 Task: Open Card Card0000000255 in Board Board0000000064 in Workspace WS0000000022 in Trello. Add Member Ayush98111@gmail.com to Card Card0000000255 in Board Board0000000064 in Workspace WS0000000022 in Trello. Add Orange Label titled Label0000000255 to Card Card0000000255 in Board Board0000000064 in Workspace WS0000000022 in Trello. Add Checklist CL0000000255 to Card Card0000000255 in Board Board0000000064 in Workspace WS0000000022 in Trello. Add Dates with Start Date as Jun 01 2023 and Due Date as Jun 30 2023 to Card Card0000000255 in Board Board0000000064 in Workspace WS0000000022 in Trello
Action: Mouse moved to (547, 515)
Screenshot: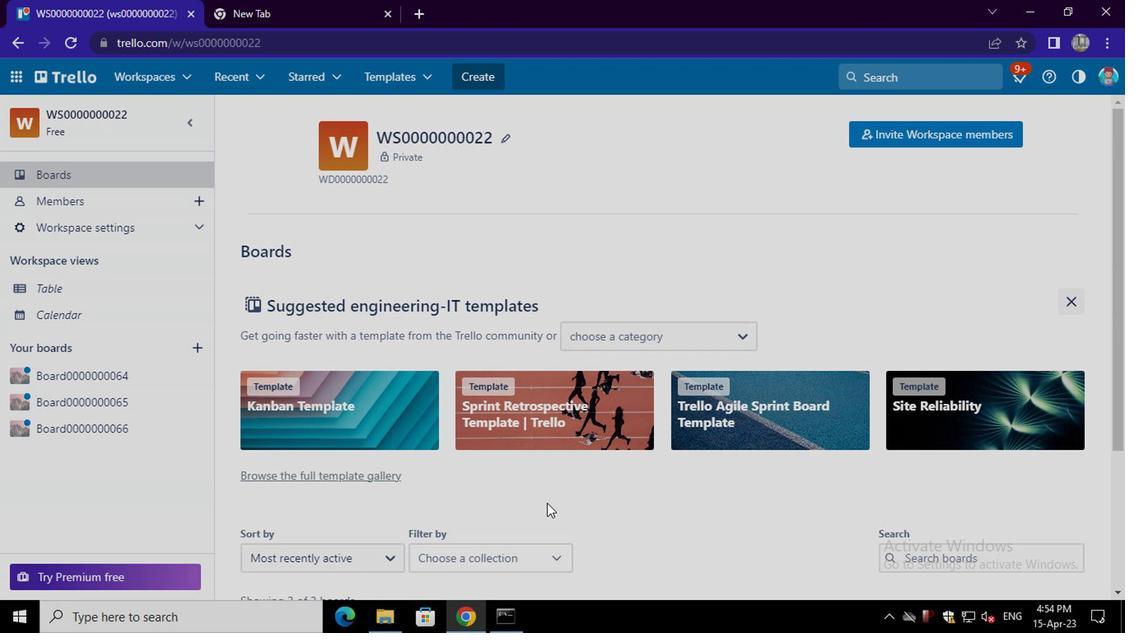 
Action: Mouse scrolled (547, 515) with delta (0, 0)
Screenshot: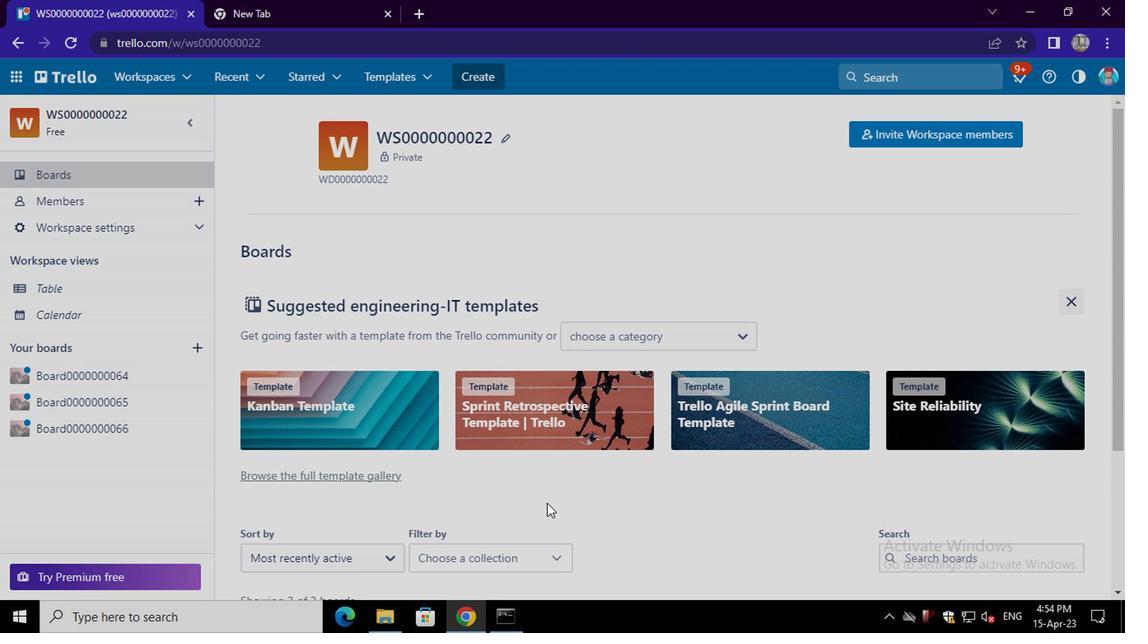 
Action: Mouse scrolled (547, 515) with delta (0, 0)
Screenshot: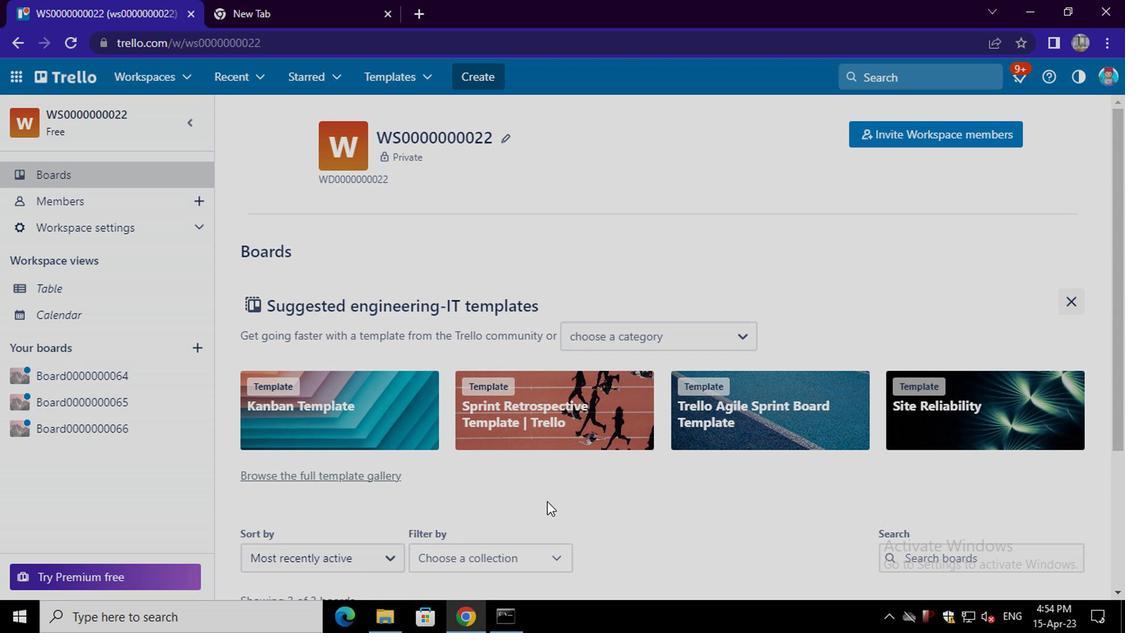 
Action: Mouse scrolled (547, 515) with delta (0, 0)
Screenshot: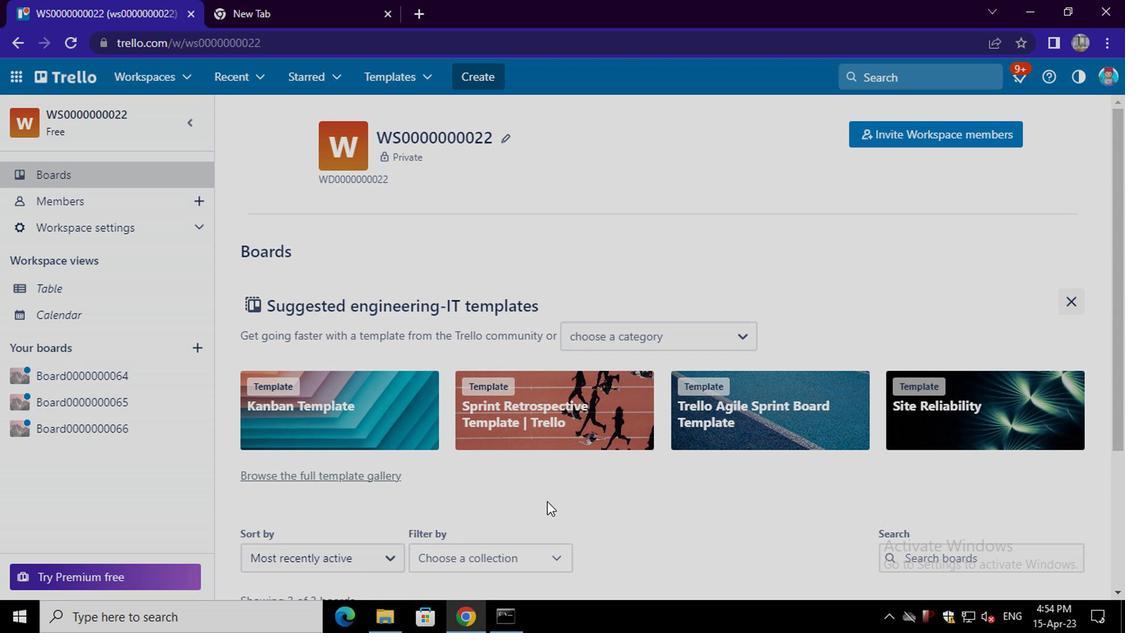 
Action: Mouse scrolled (547, 515) with delta (0, 0)
Screenshot: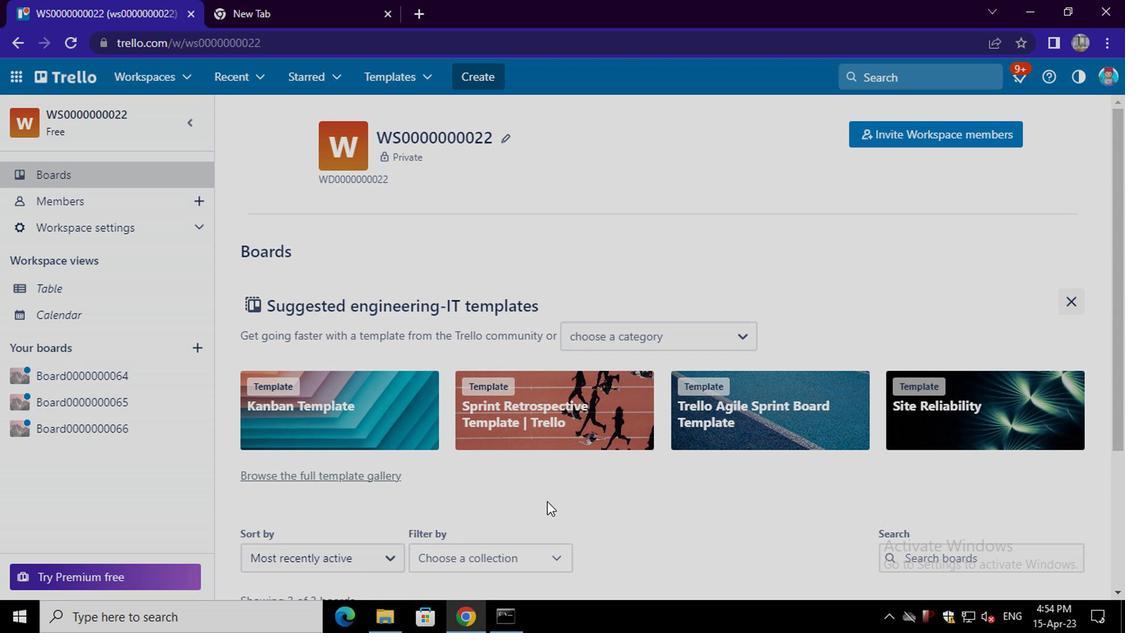 
Action: Mouse scrolled (547, 515) with delta (0, 0)
Screenshot: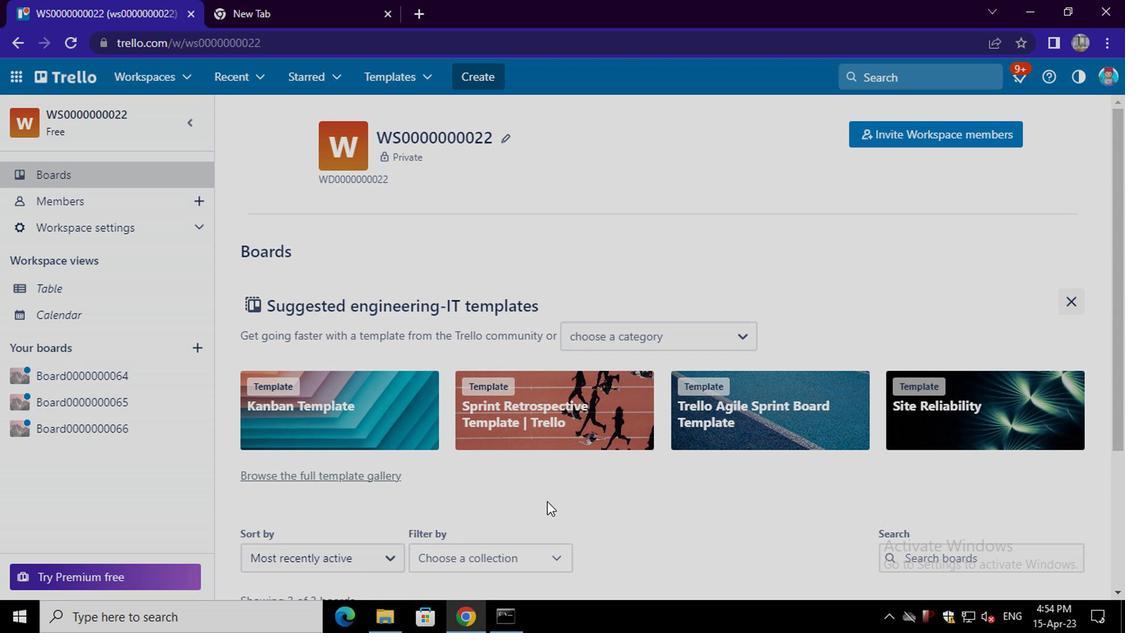
Action: Mouse scrolled (547, 515) with delta (0, 0)
Screenshot: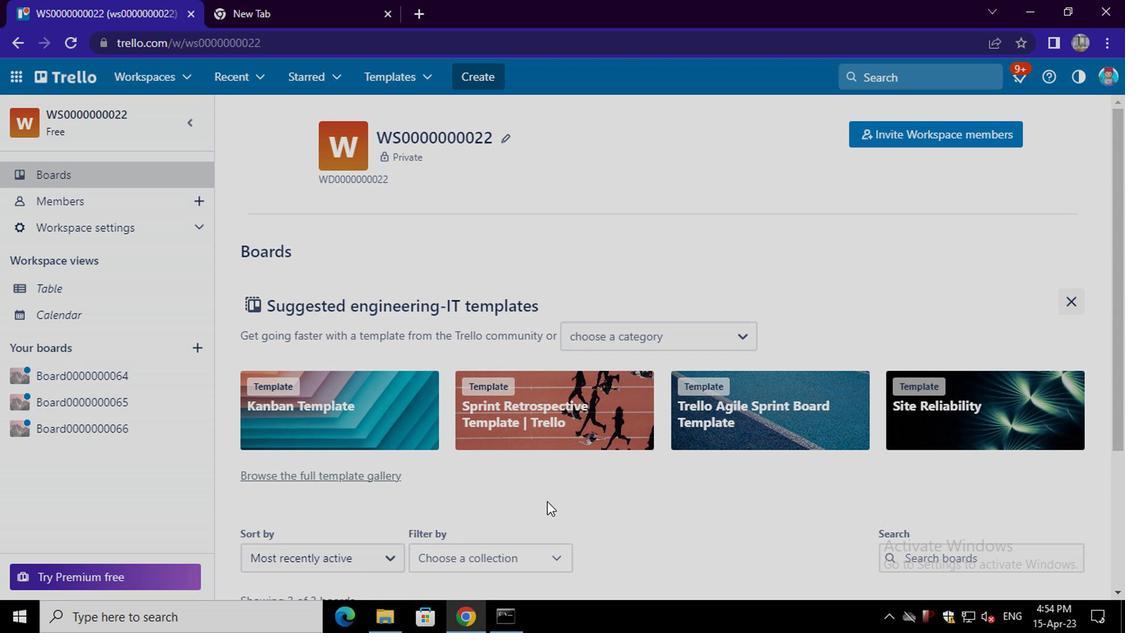 
Action: Mouse moved to (548, 493)
Screenshot: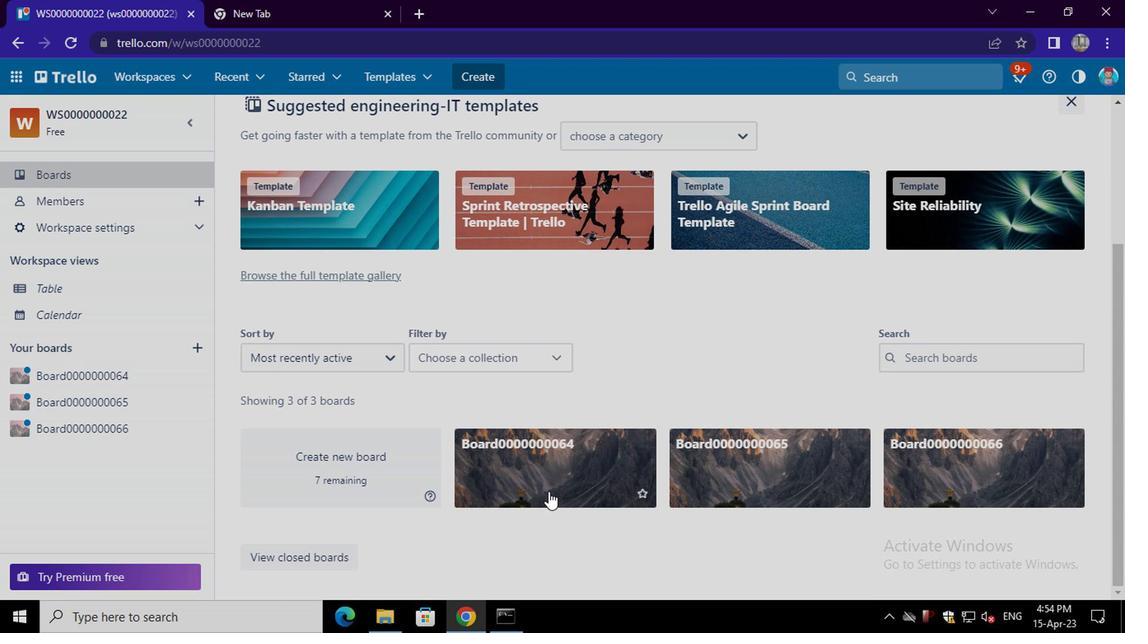 
Action: Mouse pressed left at (548, 493)
Screenshot: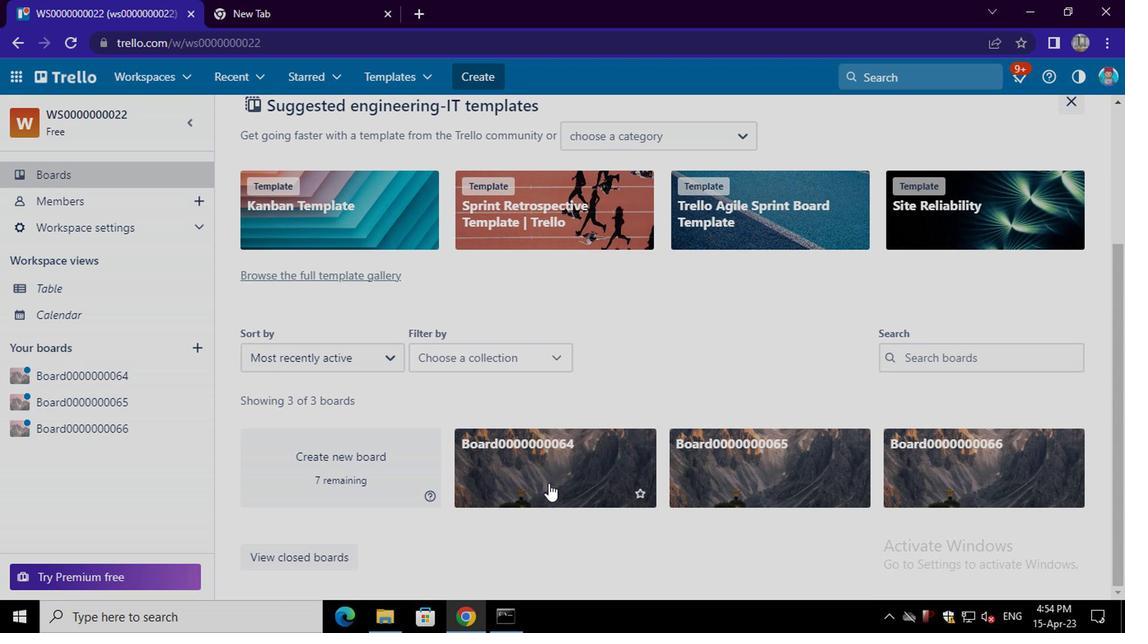 
Action: Mouse moved to (427, 448)
Screenshot: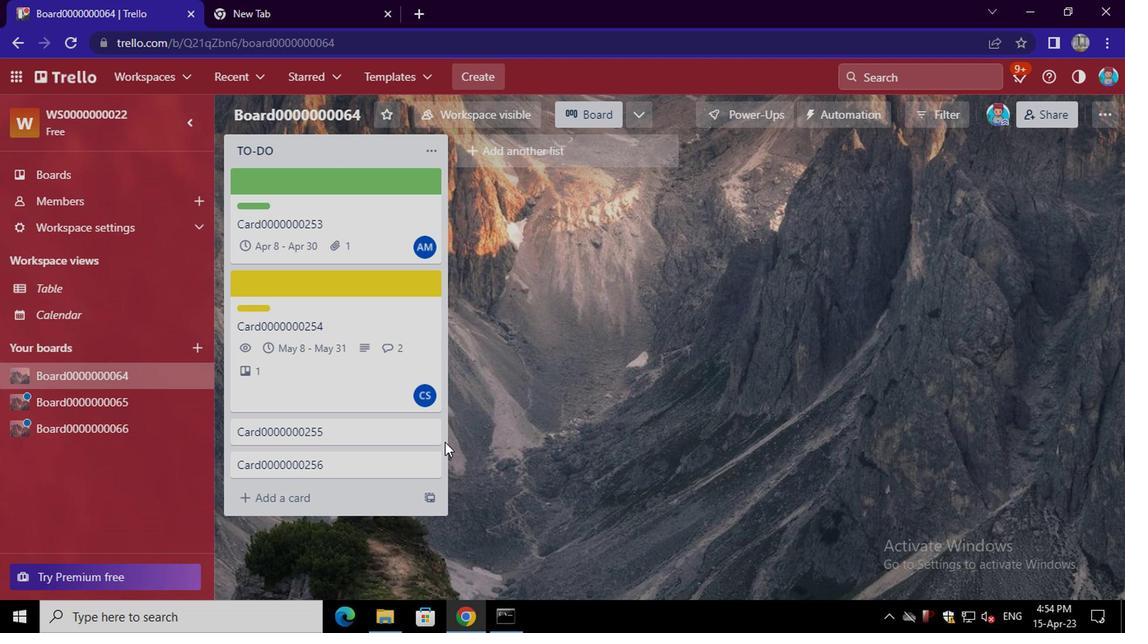 
Action: Mouse pressed left at (427, 448)
Screenshot: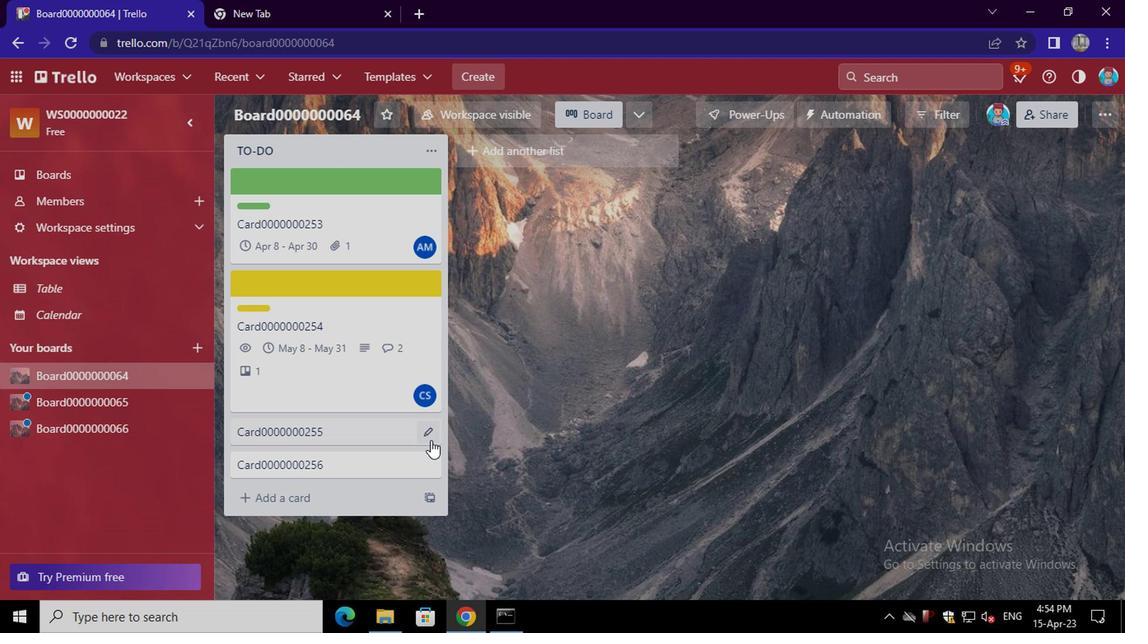 
Action: Mouse moved to (495, 317)
Screenshot: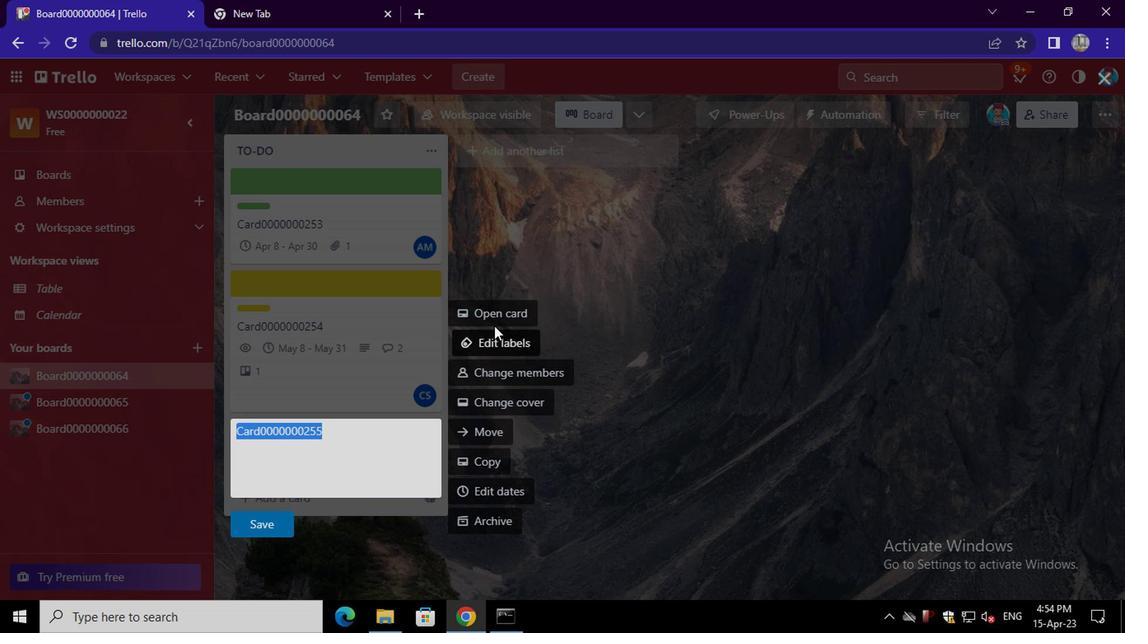 
Action: Mouse pressed left at (495, 317)
Screenshot: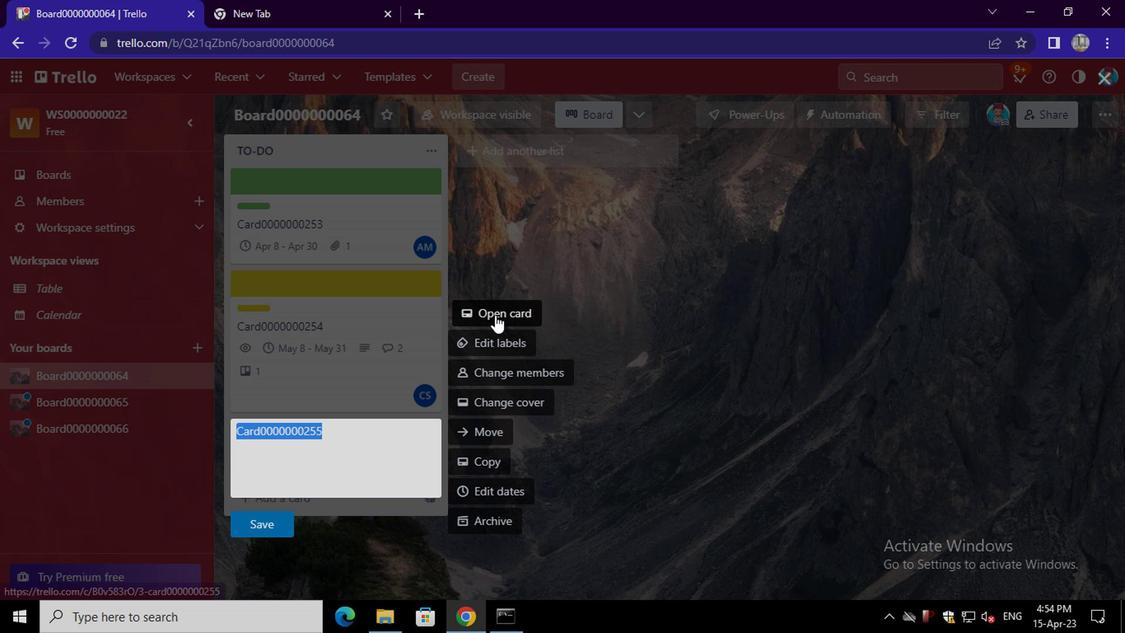 
Action: Mouse moved to (773, 208)
Screenshot: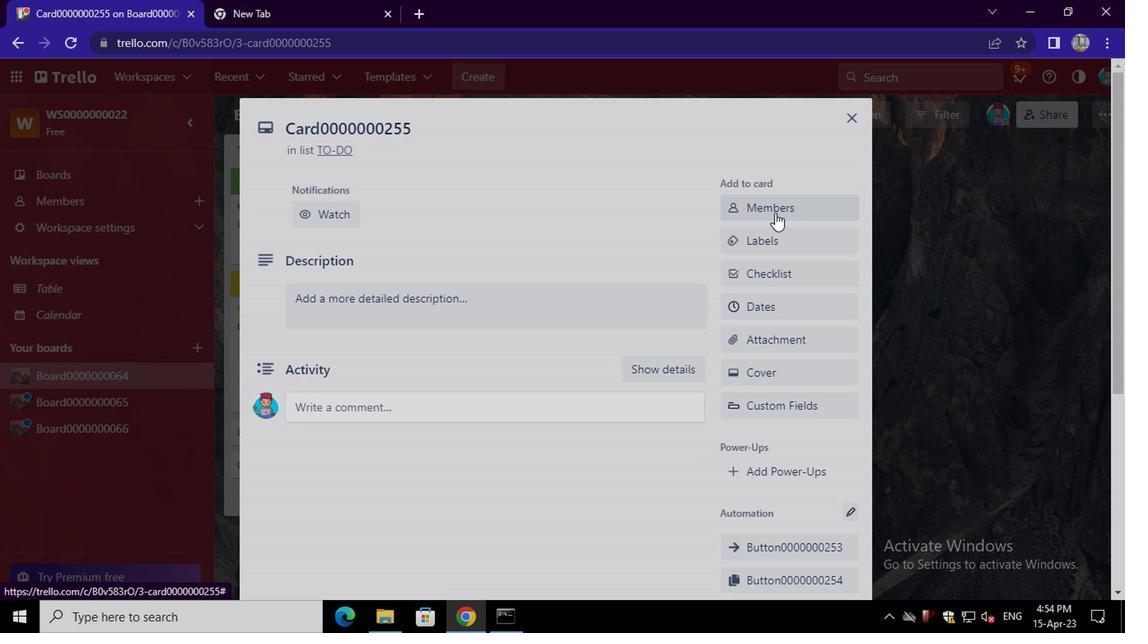 
Action: Mouse pressed left at (773, 208)
Screenshot: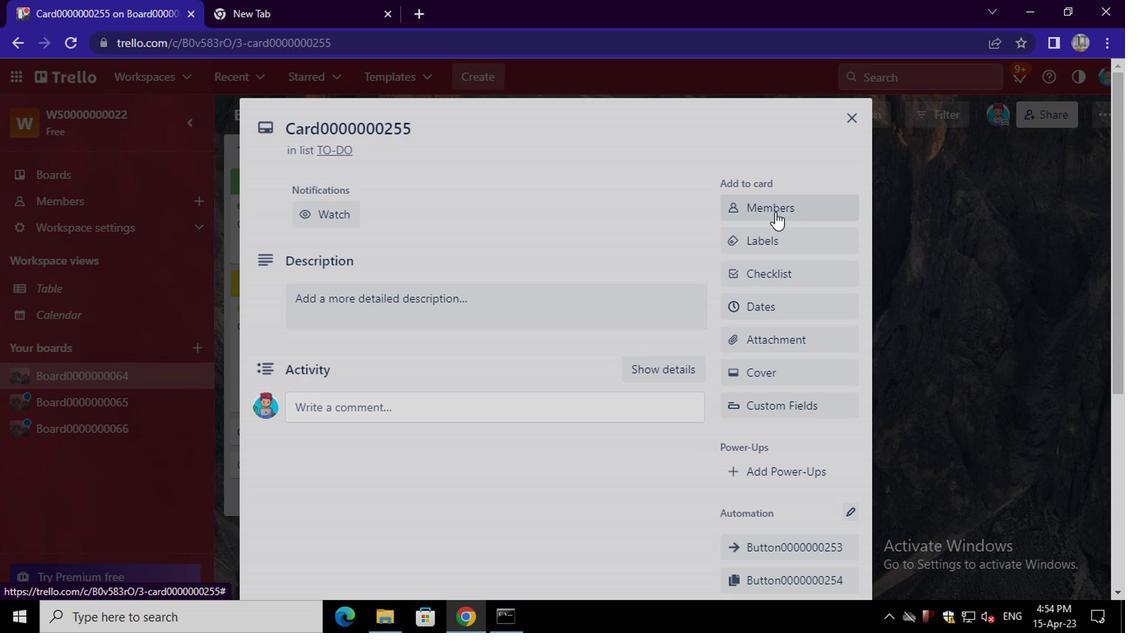 
Action: Mouse moved to (777, 303)
Screenshot: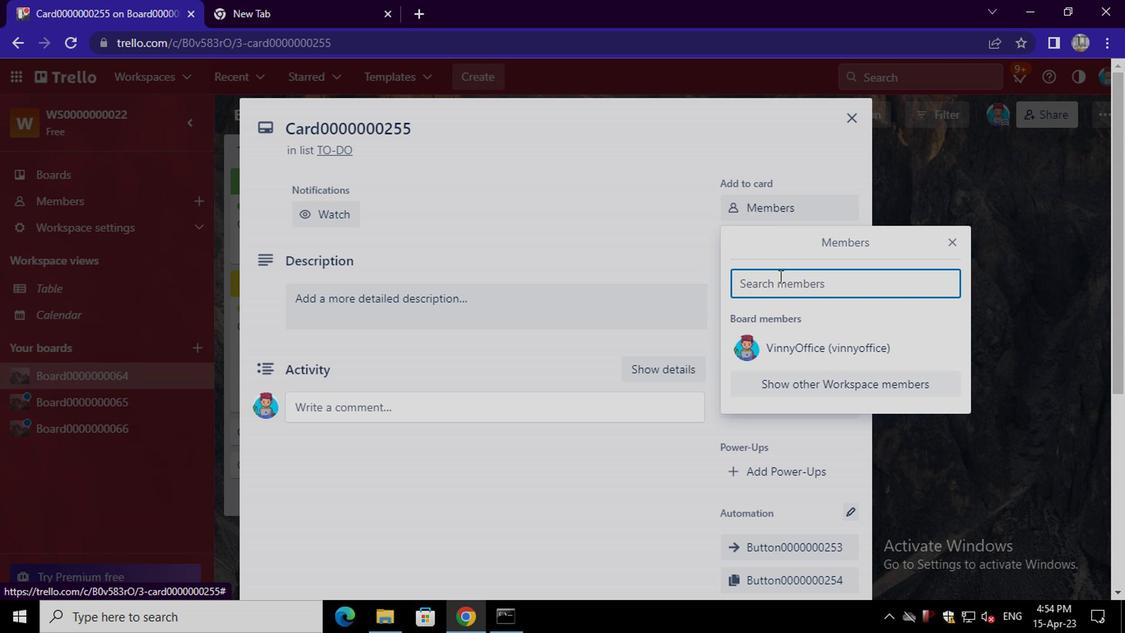 
Action: Mouse pressed left at (777, 303)
Screenshot: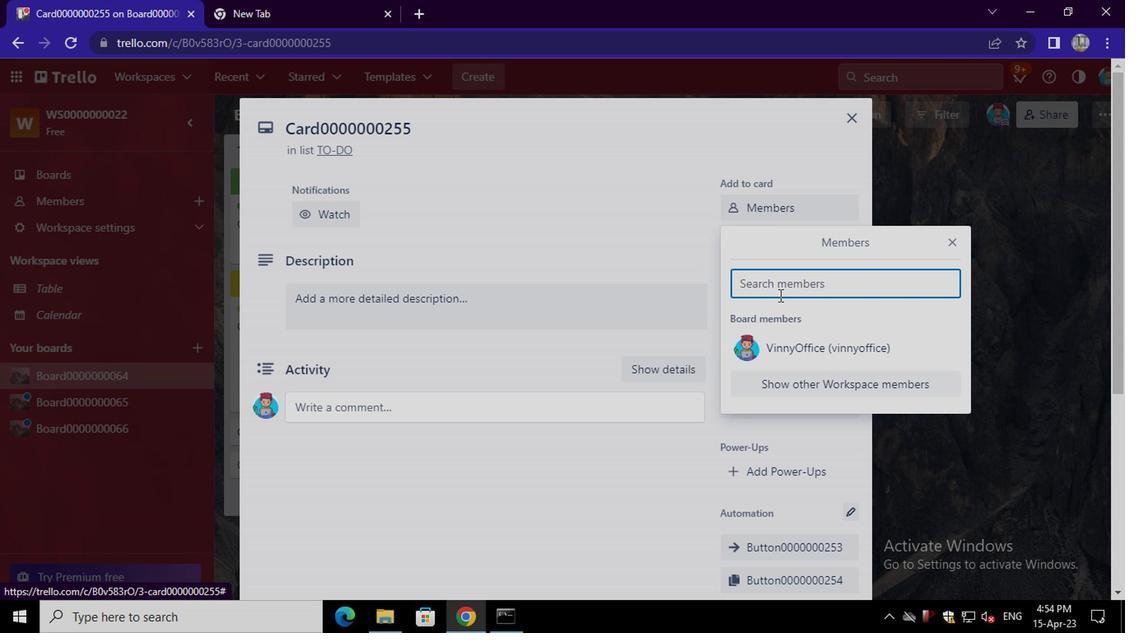 
Action: Mouse moved to (775, 287)
Screenshot: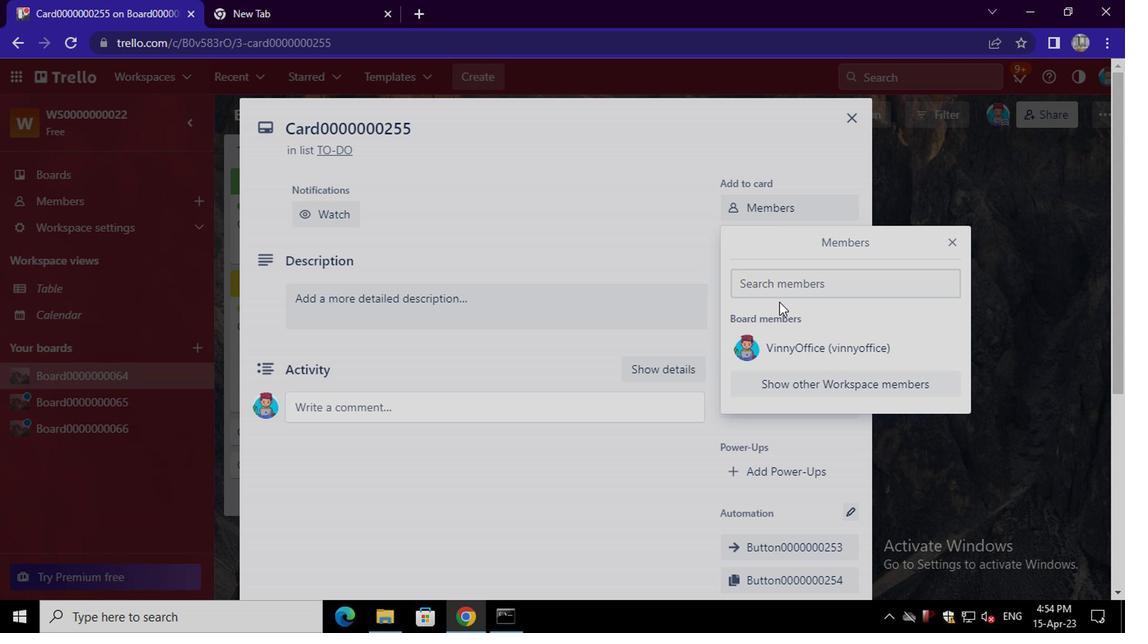 
Action: Mouse pressed left at (775, 287)
Screenshot: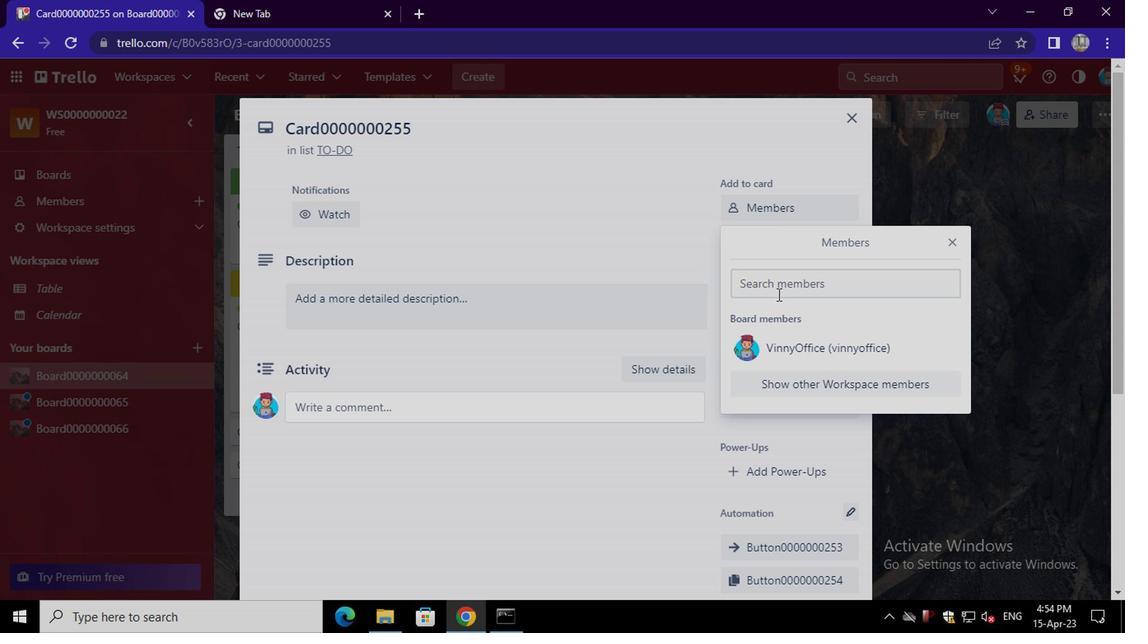
Action: Mouse moved to (775, 287)
Screenshot: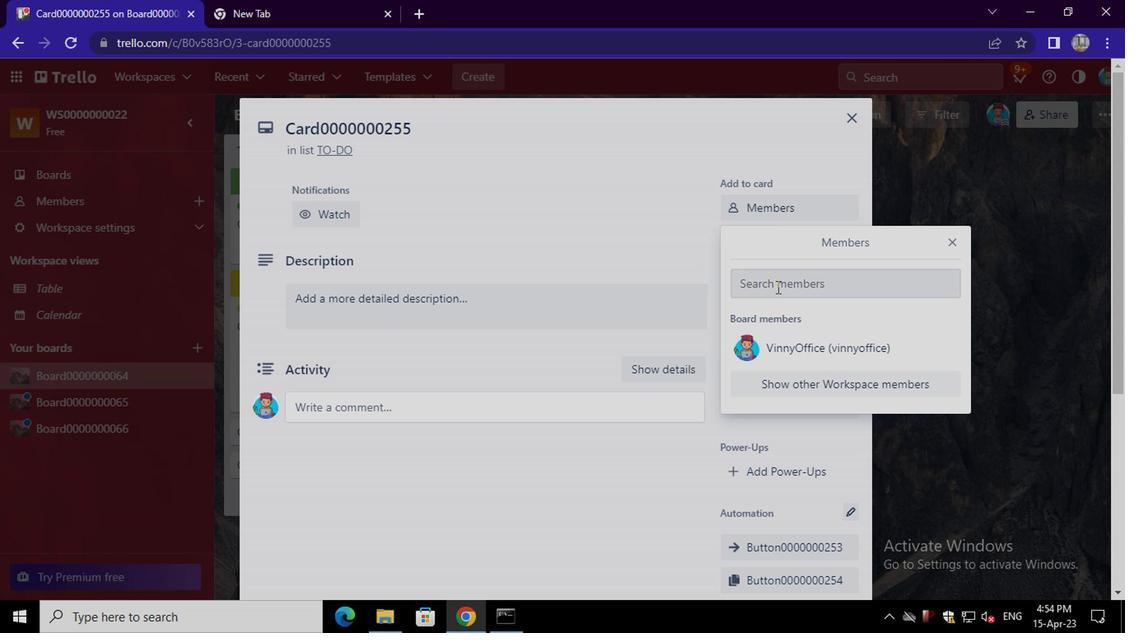 
Action: Key pressed <Key.shift>AYSU<Key.backspace><Key.backspace>USH98111<Key.shift>@GMAIL.COM
Screenshot: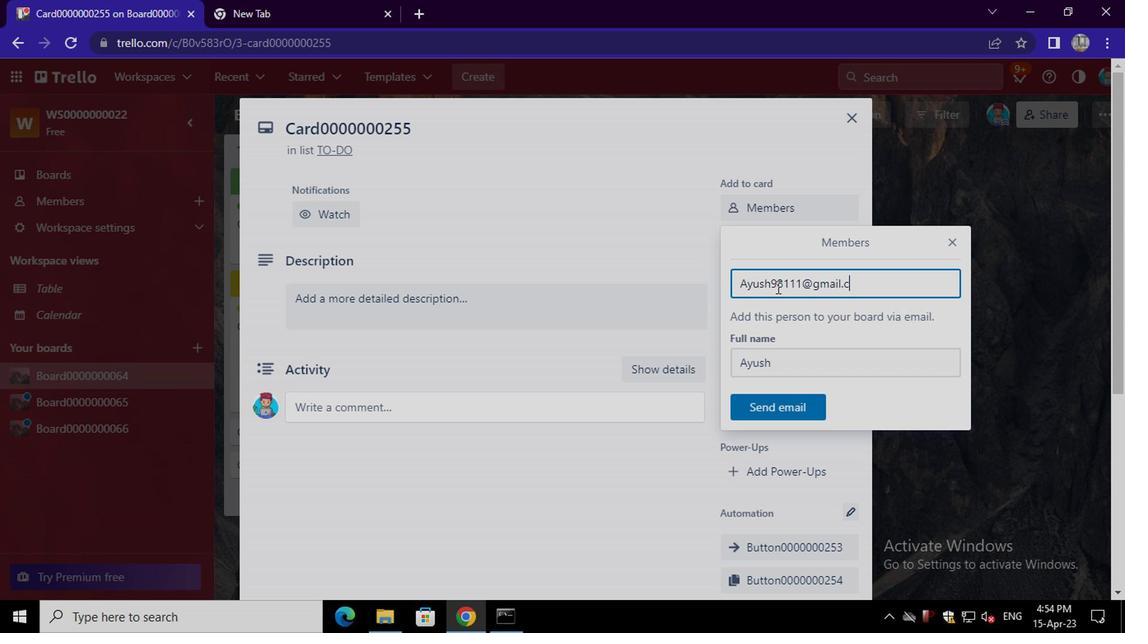 
Action: Mouse moved to (778, 416)
Screenshot: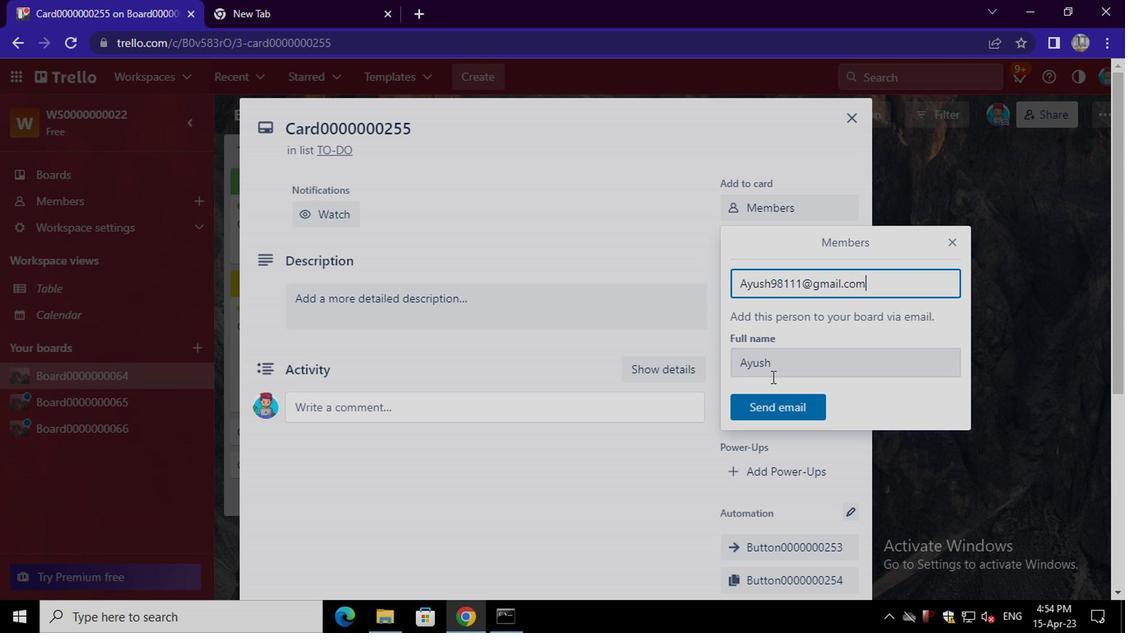 
Action: Mouse pressed left at (778, 416)
Screenshot: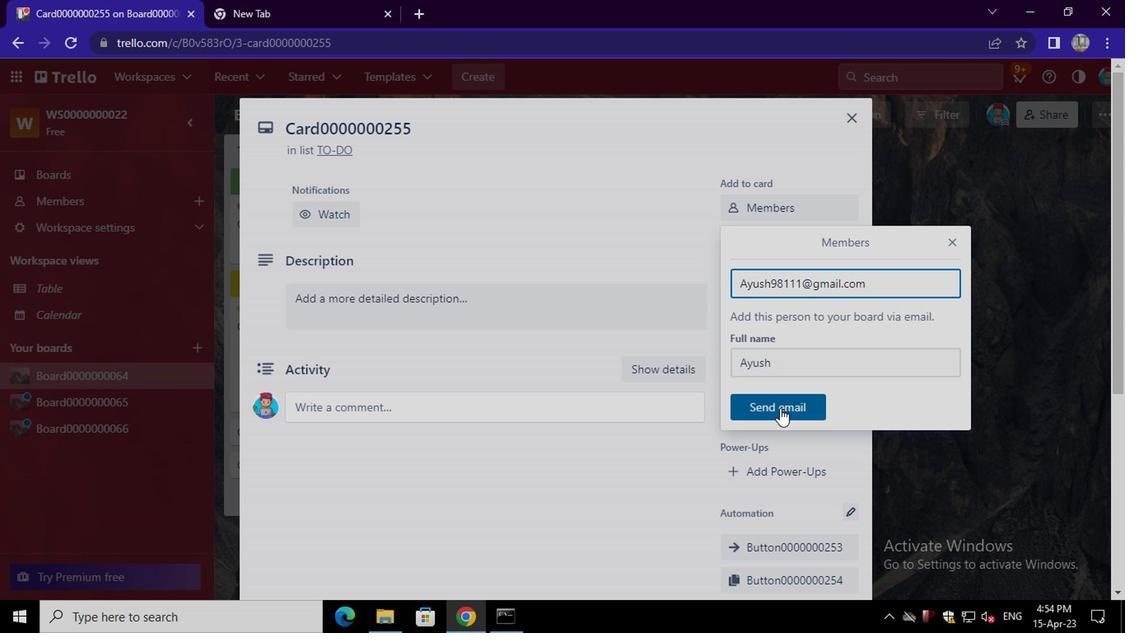 
Action: Mouse moved to (769, 246)
Screenshot: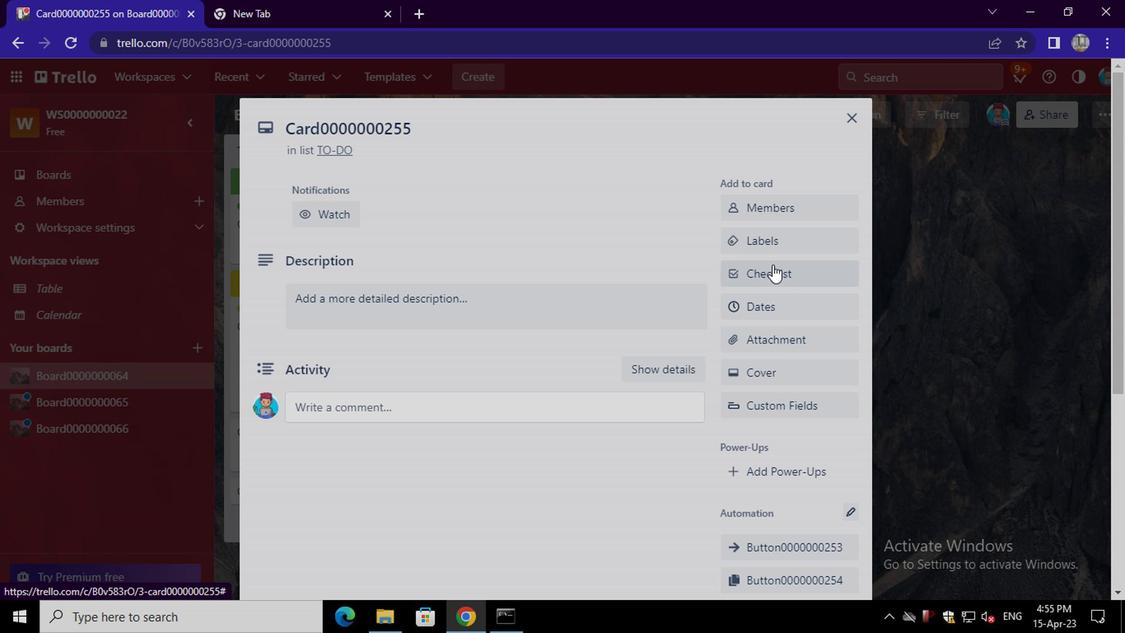 
Action: Mouse pressed left at (769, 246)
Screenshot: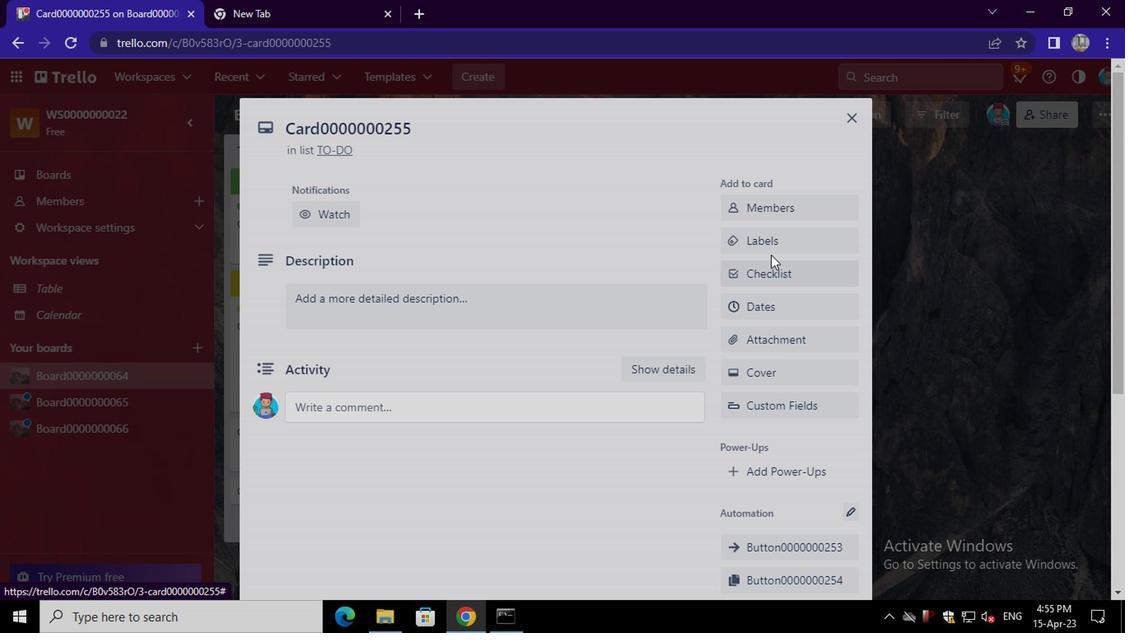 
Action: Mouse moved to (796, 152)
Screenshot: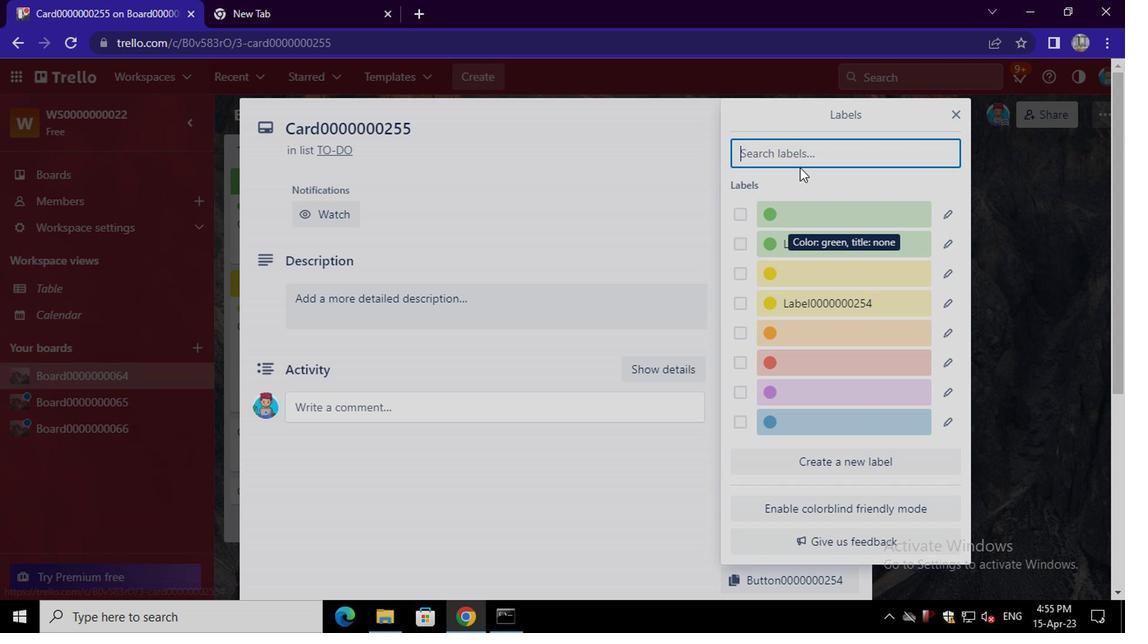 
Action: Mouse pressed left at (796, 152)
Screenshot: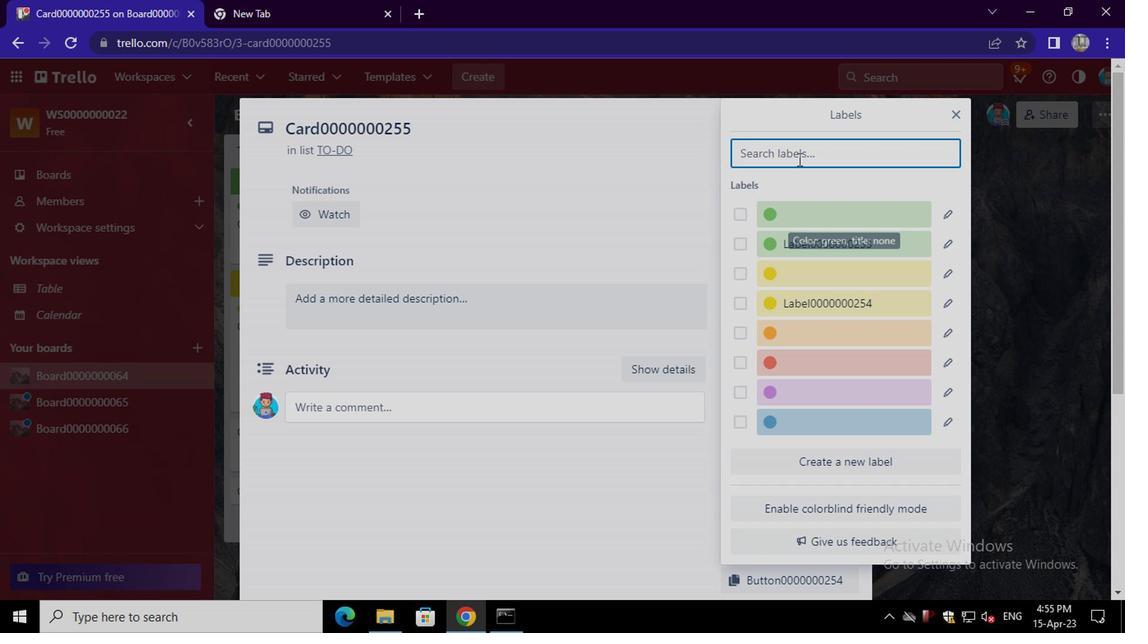 
Action: Key pressed <Key.shift>LABEL0000000255
Screenshot: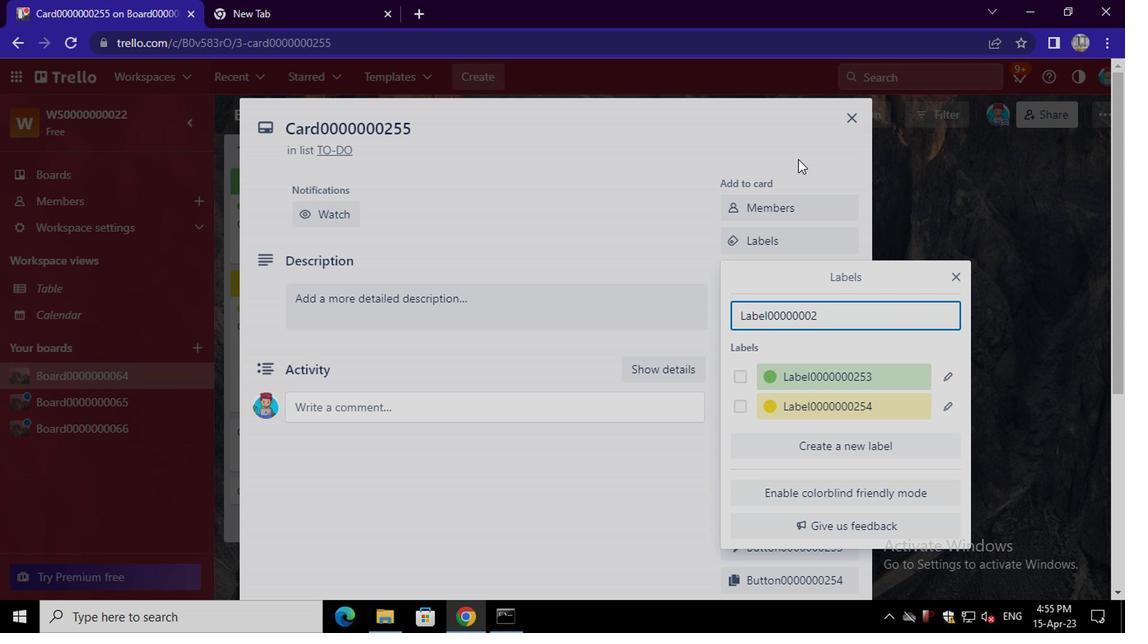 
Action: Mouse moved to (836, 381)
Screenshot: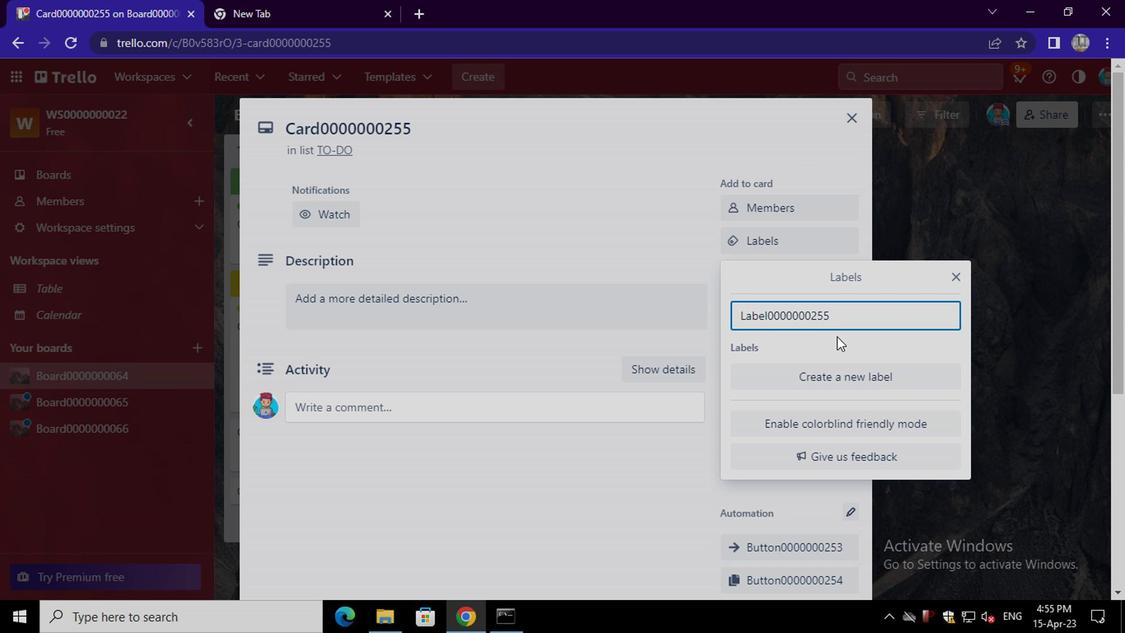 
Action: Mouse pressed left at (836, 381)
Screenshot: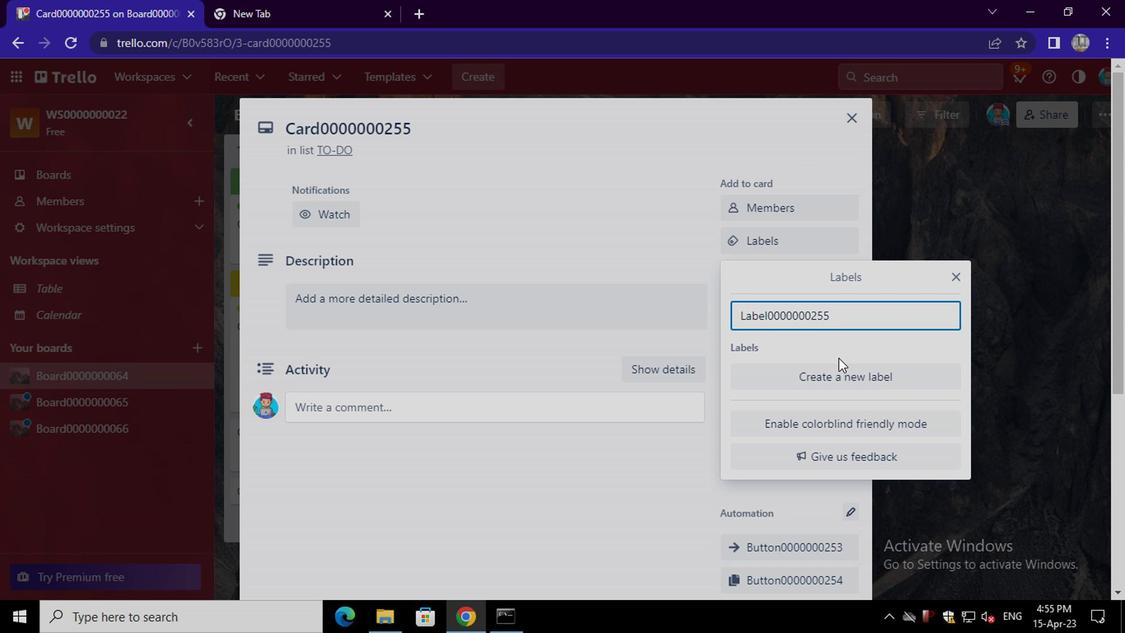 
Action: Mouse moved to (839, 359)
Screenshot: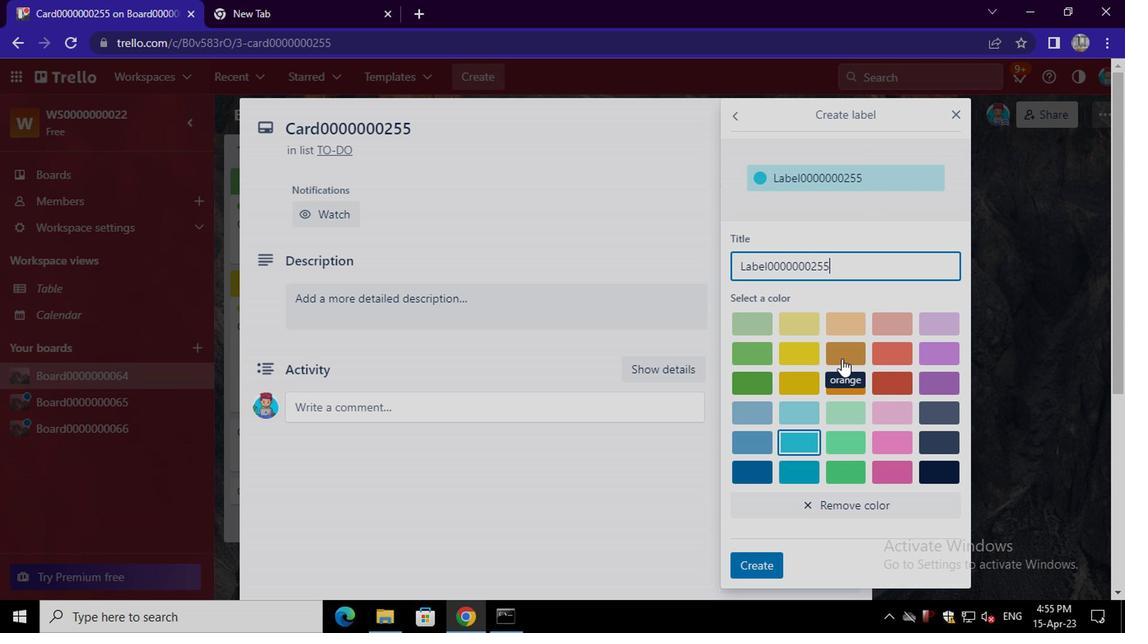 
Action: Mouse pressed left at (839, 359)
Screenshot: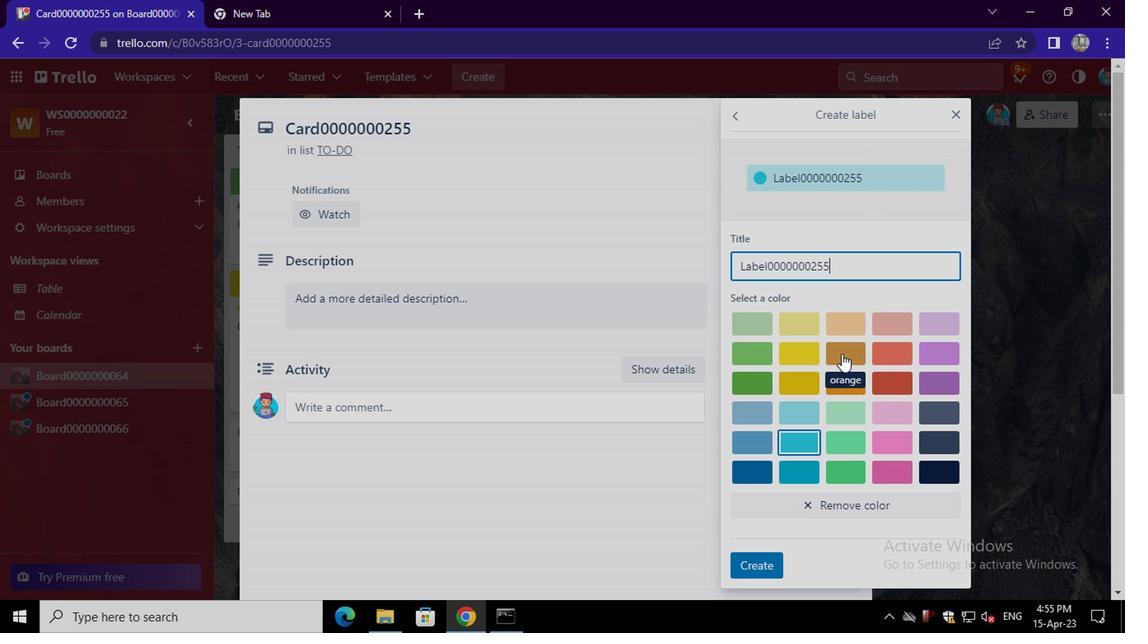 
Action: Mouse moved to (653, 482)
Screenshot: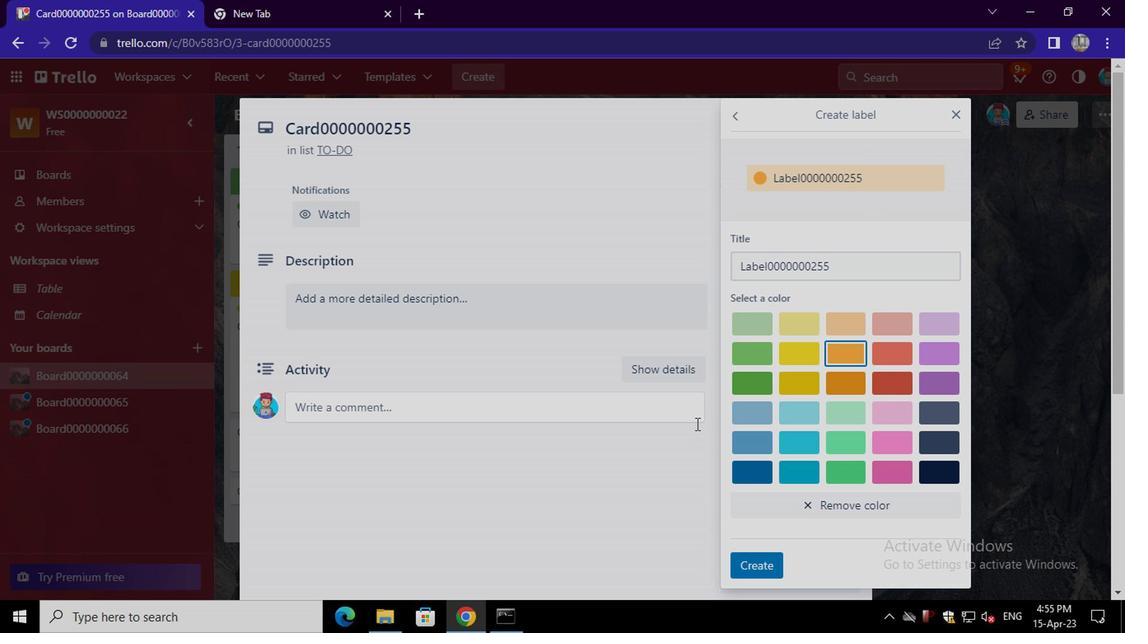 
Action: Mouse pressed left at (653, 482)
Screenshot: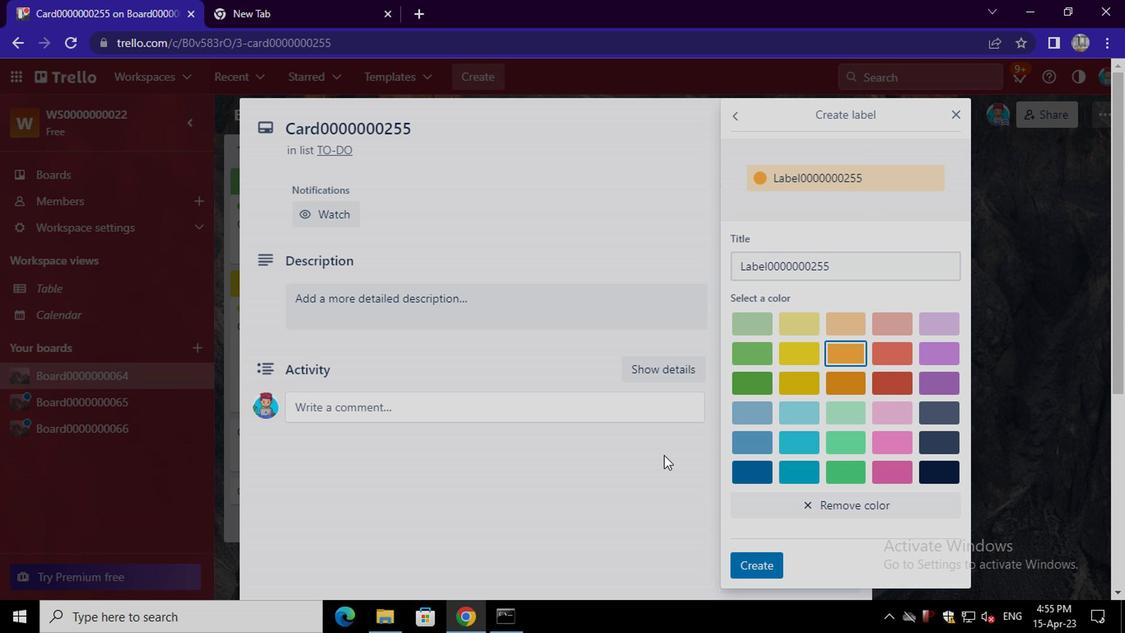 
Action: Mouse moved to (786, 273)
Screenshot: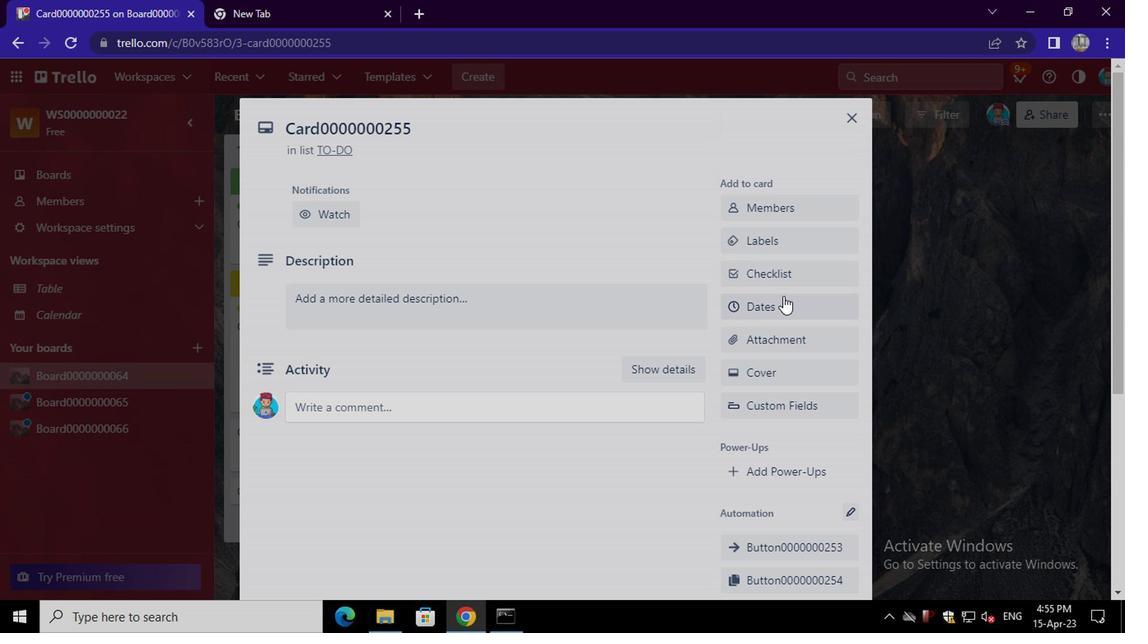 
Action: Mouse pressed left at (786, 273)
Screenshot: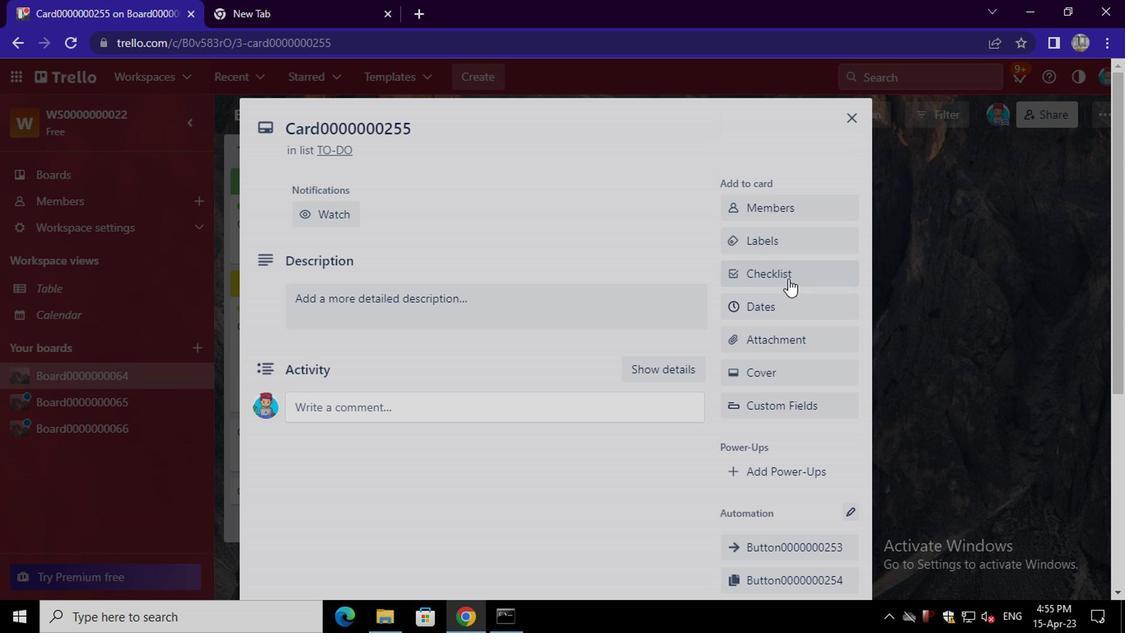 
Action: Mouse moved to (817, 361)
Screenshot: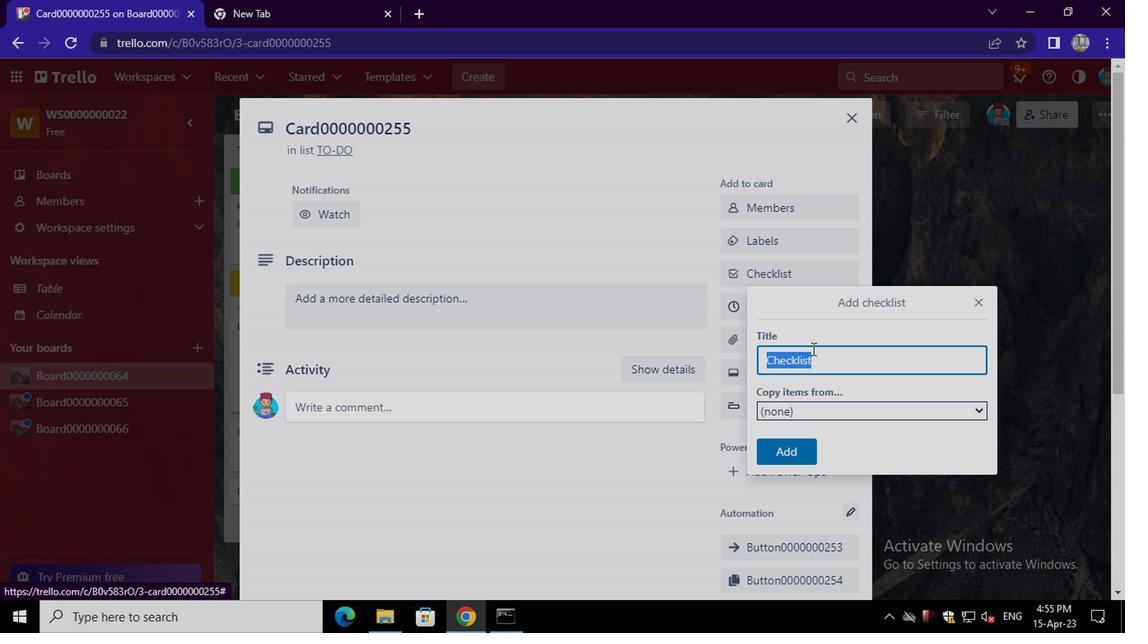 
Action: Mouse pressed left at (817, 361)
Screenshot: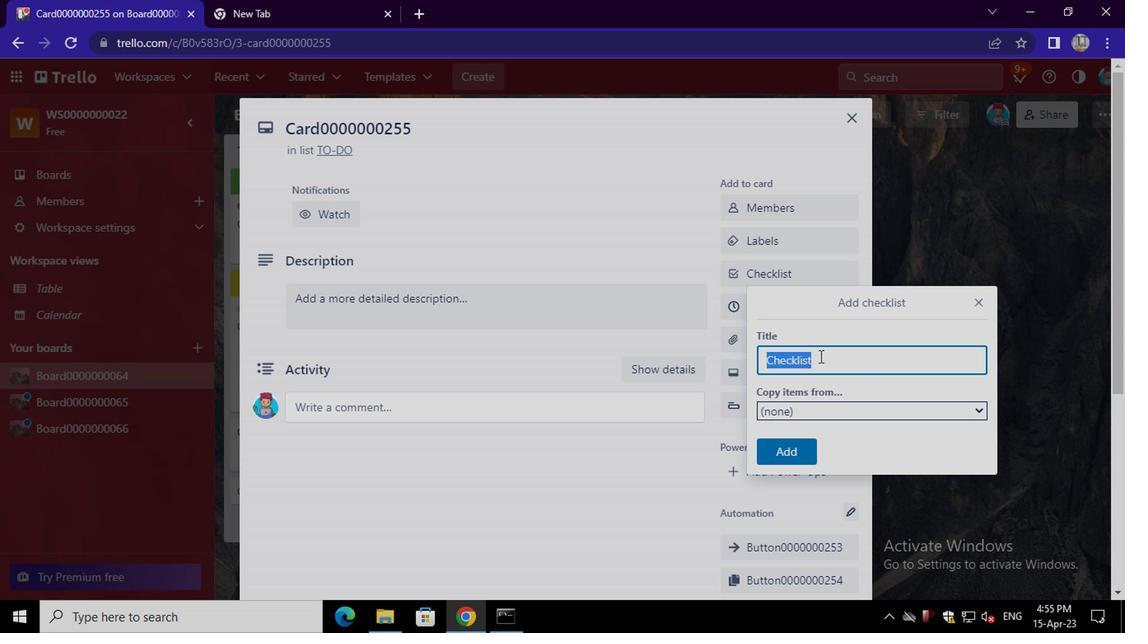 
Action: Key pressed <Key.backspace><Key.backspace><Key.backspace><Key.backspace><Key.backspace><Key.backspace><Key.backspace><Key.backspace><Key.backspace><Key.backspace><Key.backspace><Key.backspace><Key.backspace><Key.backspace><Key.backspace><Key.backspace><Key.backspace><Key.backspace><Key.backspace><Key.backspace><Key.backspace><Key.shift>CL0000000255
Screenshot: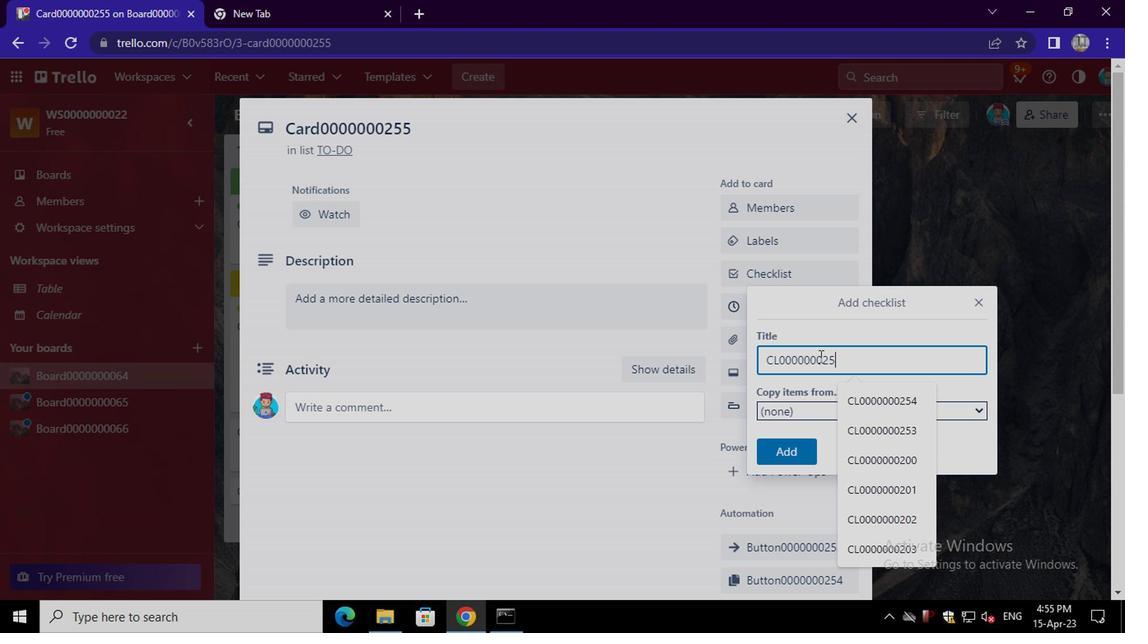 
Action: Mouse moved to (787, 455)
Screenshot: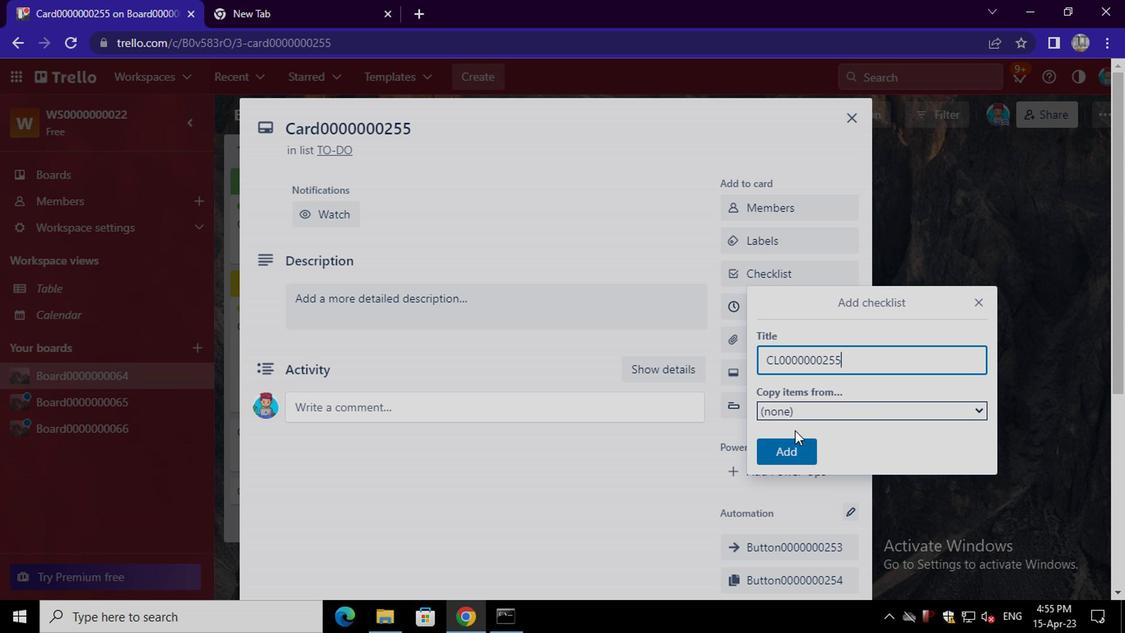 
Action: Mouse pressed left at (787, 455)
Screenshot: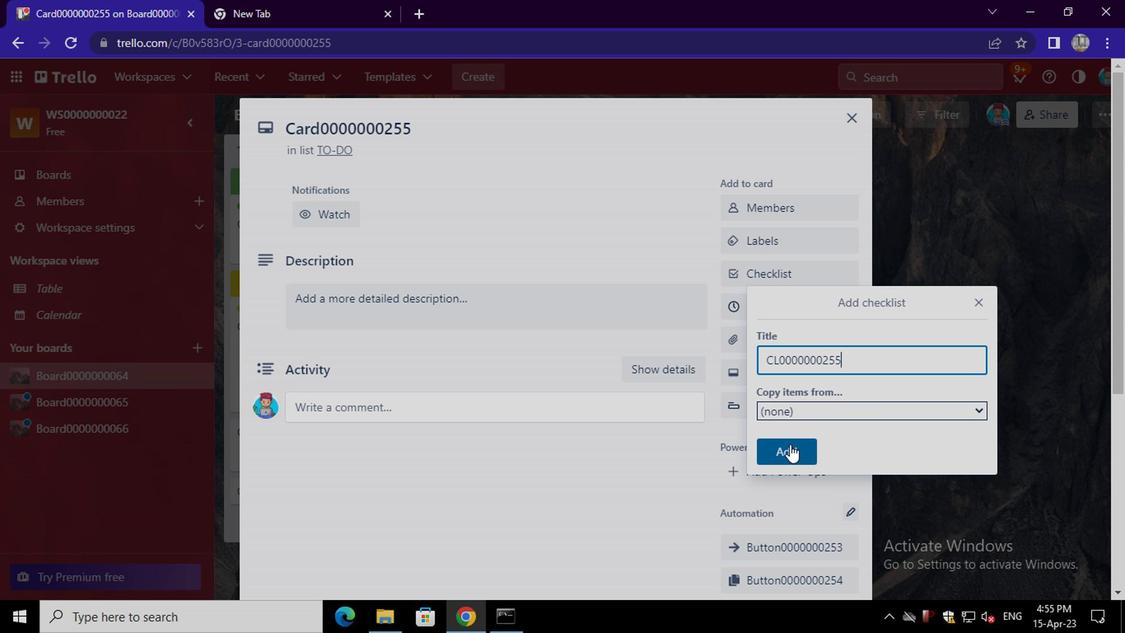 
Action: Mouse moved to (768, 314)
Screenshot: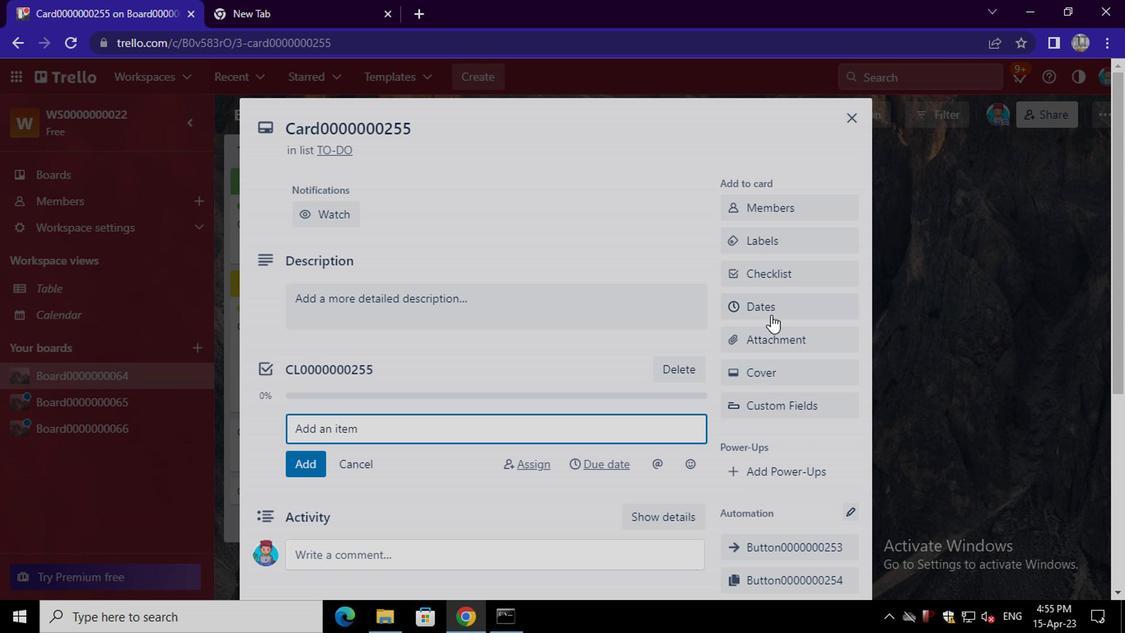 
Action: Mouse pressed left at (768, 314)
Screenshot: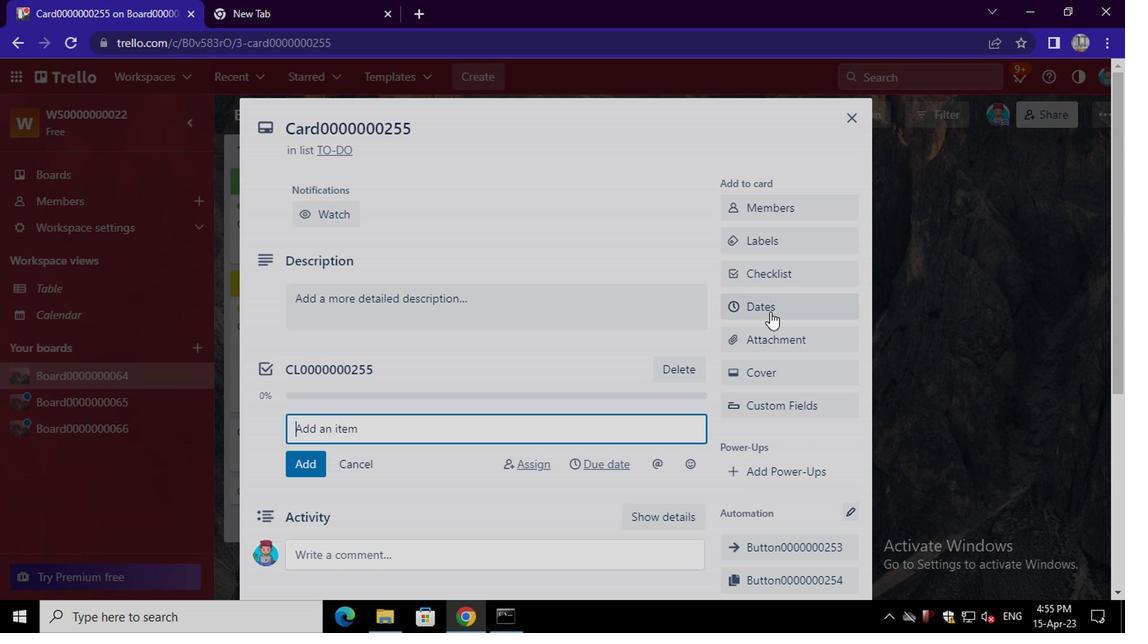 
Action: Mouse moved to (737, 415)
Screenshot: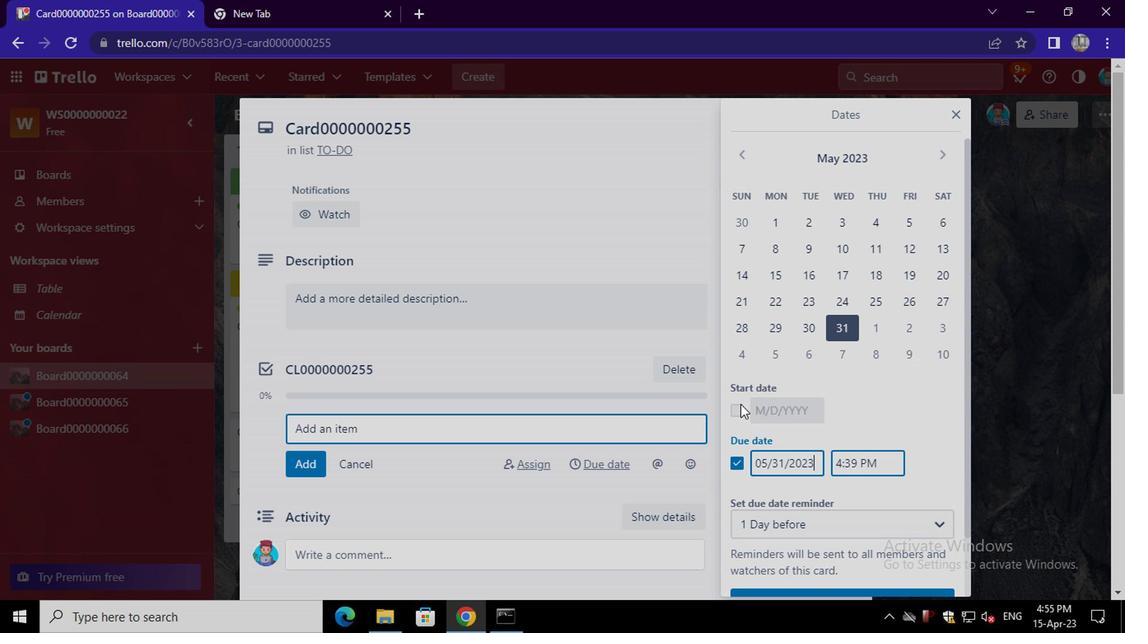 
Action: Mouse pressed left at (737, 415)
Screenshot: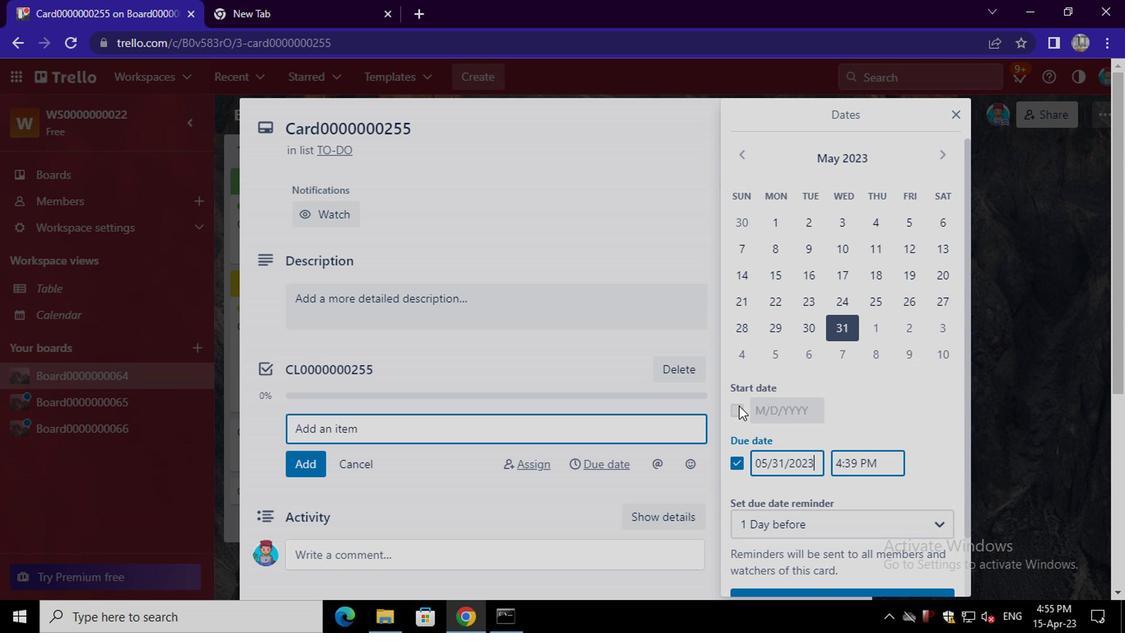 
Action: Mouse moved to (736, 473)
Screenshot: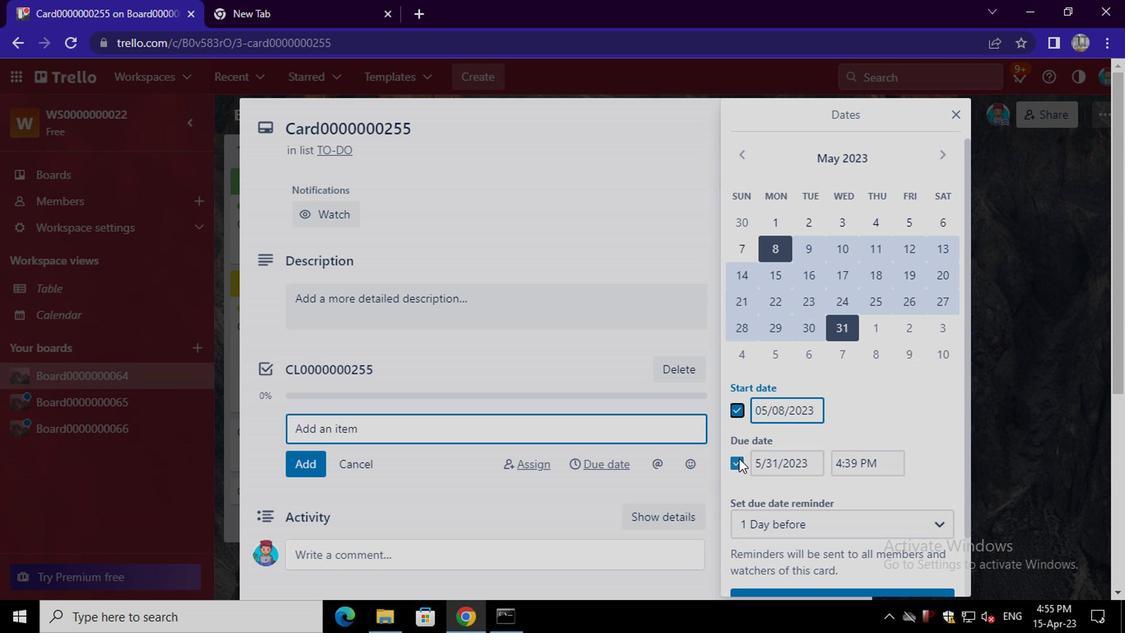 
Action: Mouse pressed left at (736, 473)
Screenshot: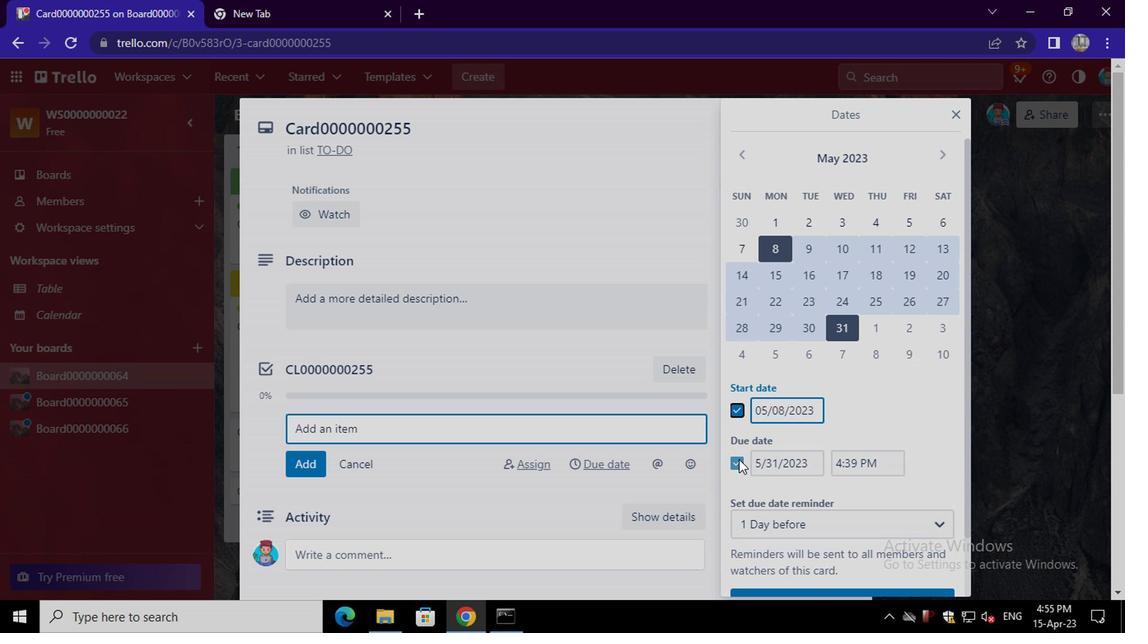 
Action: Mouse moved to (931, 145)
Screenshot: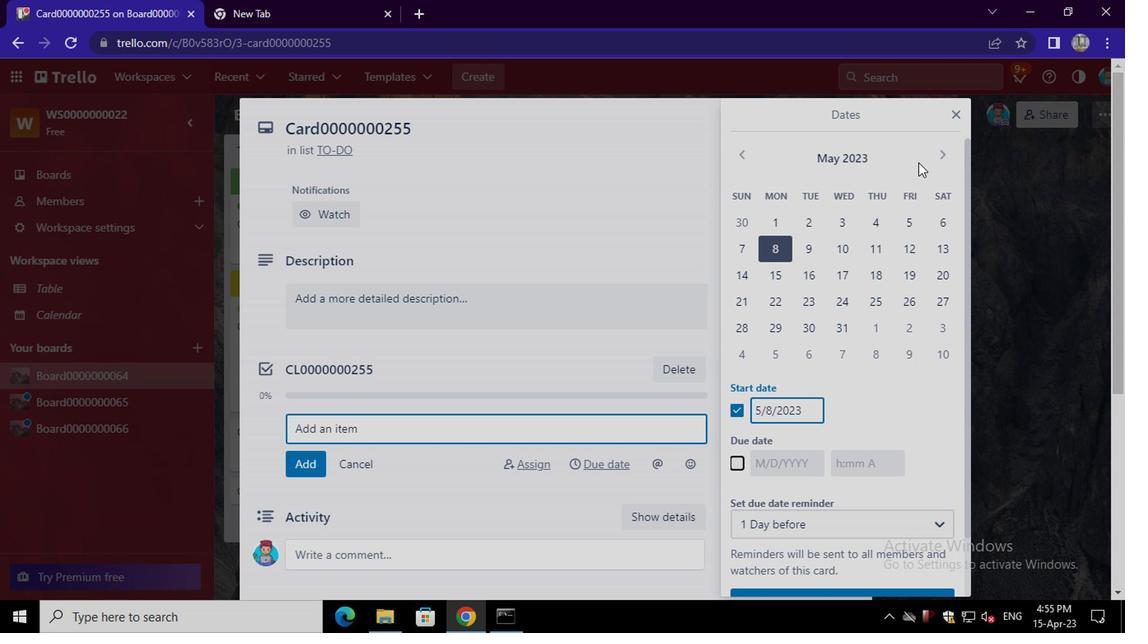 
Action: Mouse pressed left at (931, 145)
Screenshot: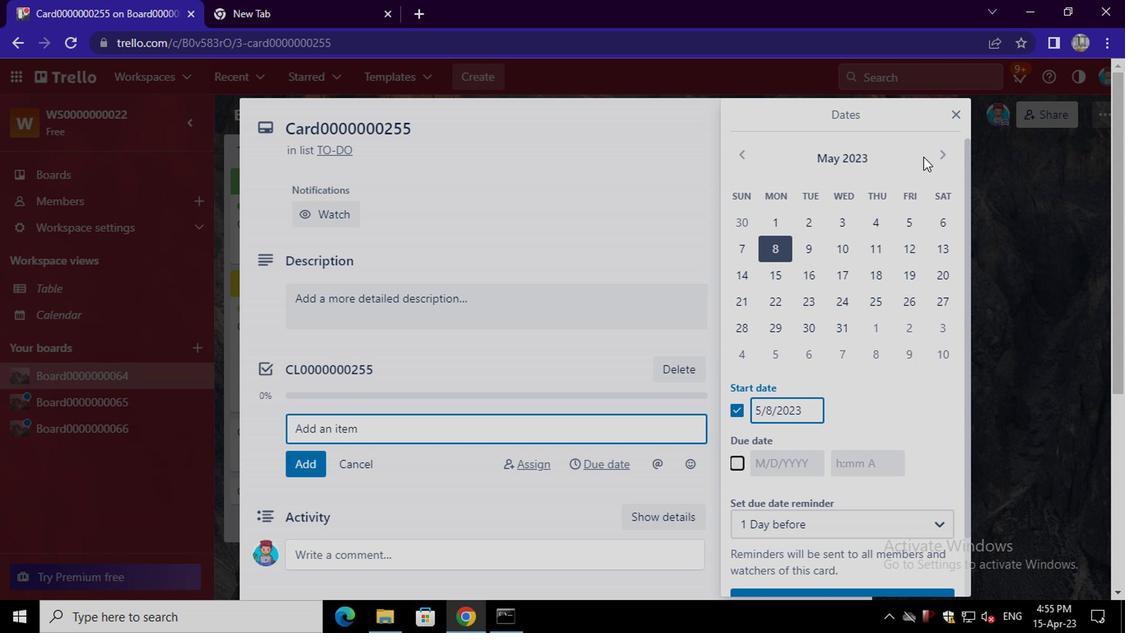 
Action: Mouse moved to (867, 218)
Screenshot: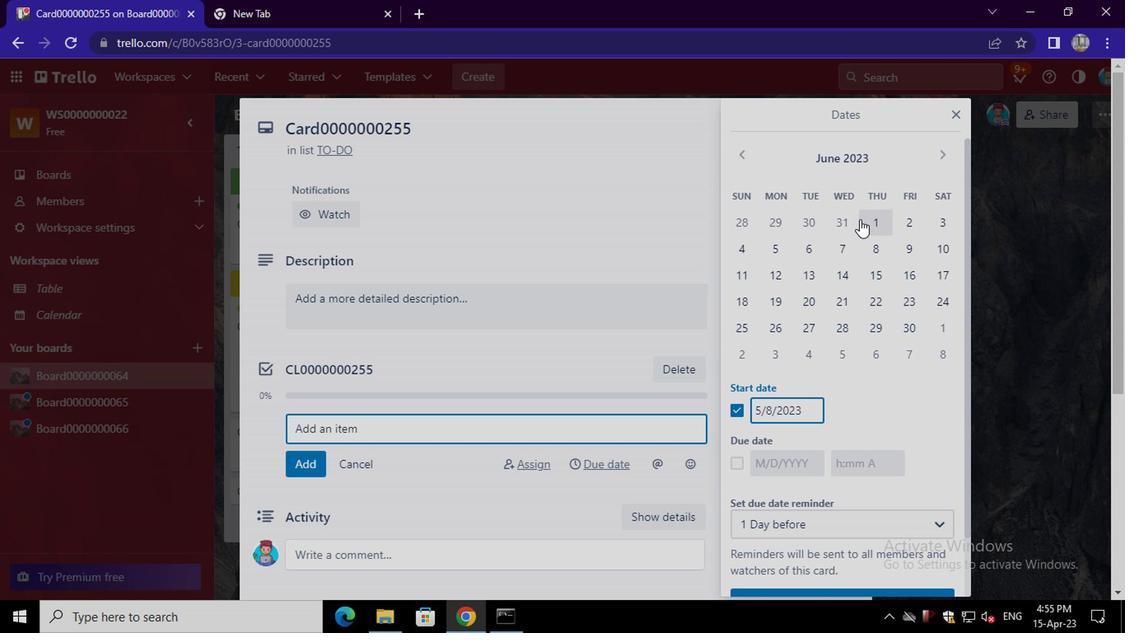 
Action: Mouse pressed left at (867, 218)
Screenshot: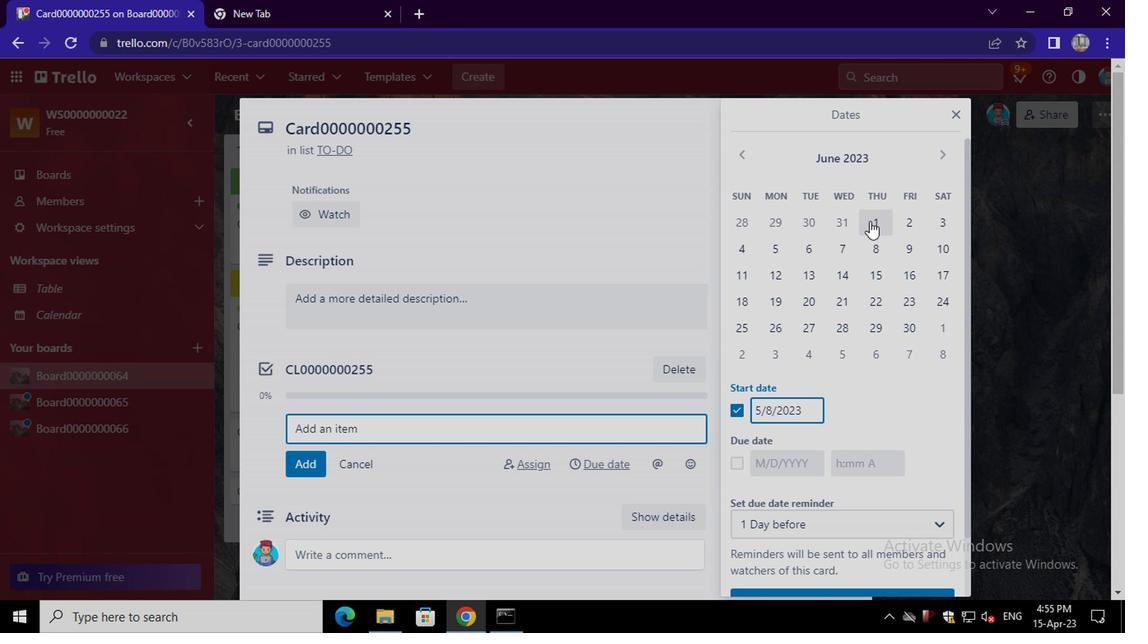 
Action: Mouse moved to (735, 476)
Screenshot: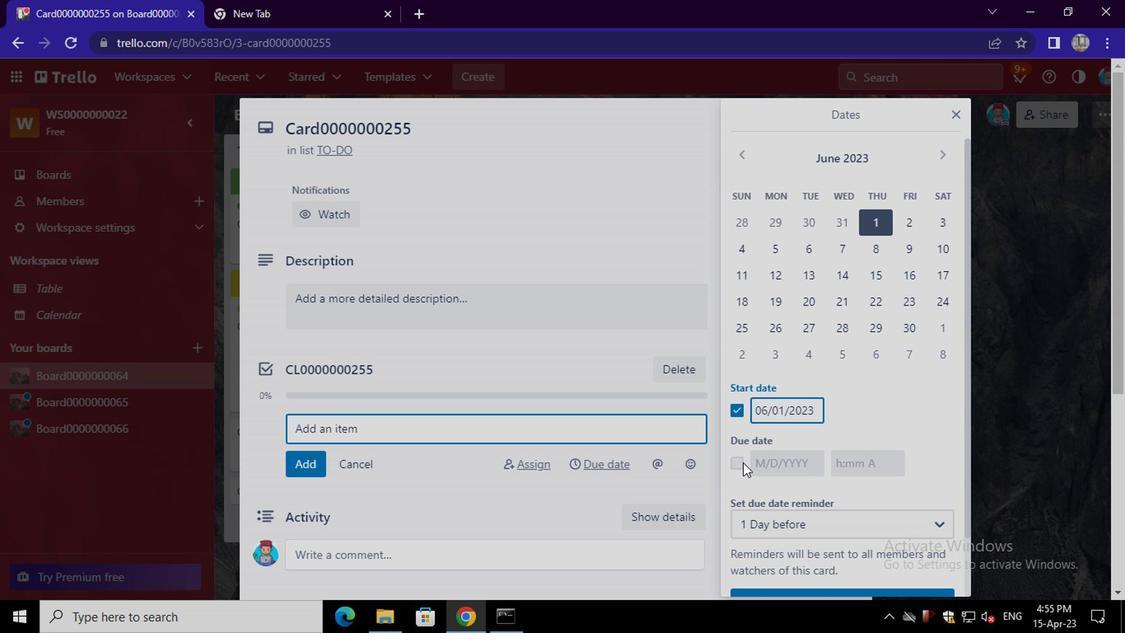 
Action: Mouse pressed left at (735, 476)
Screenshot: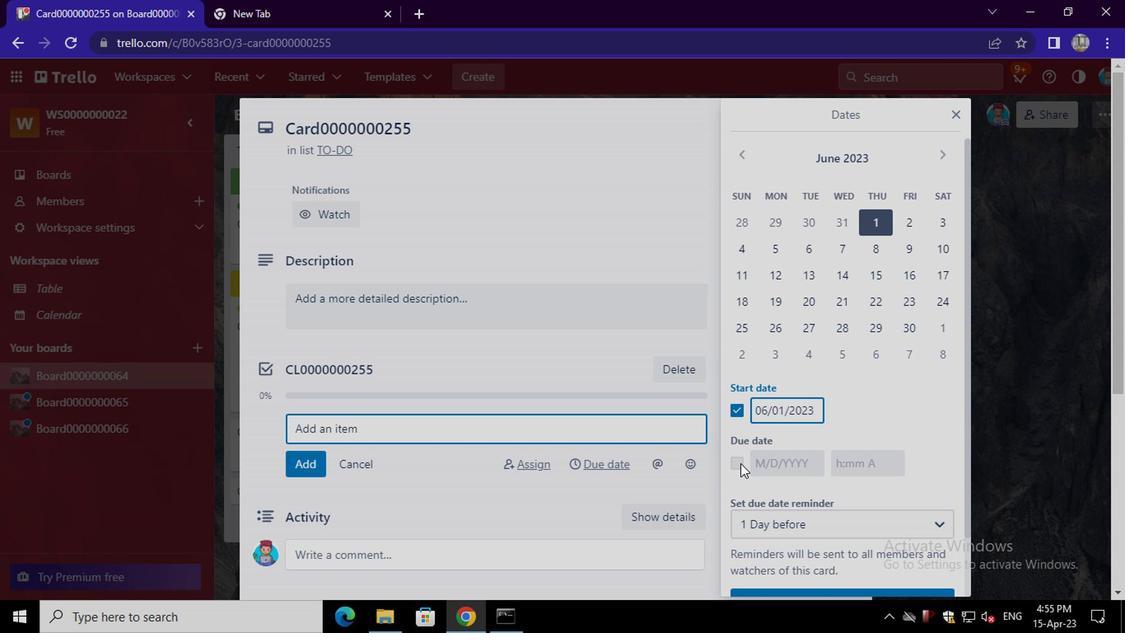
Action: Mouse moved to (897, 336)
Screenshot: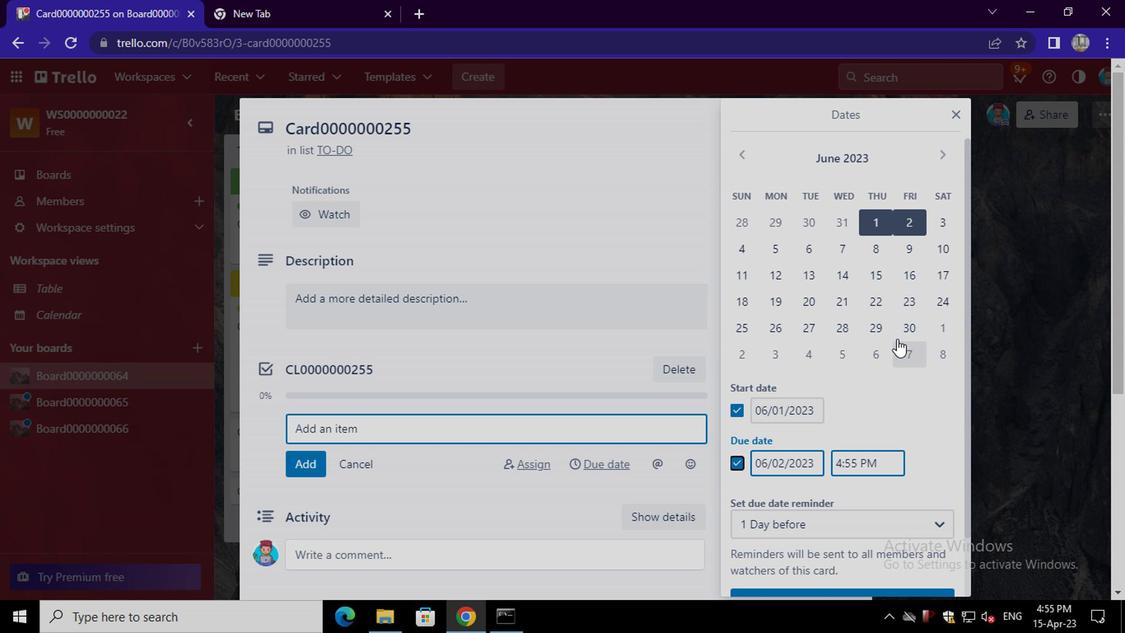 
Action: Mouse pressed left at (897, 336)
Screenshot: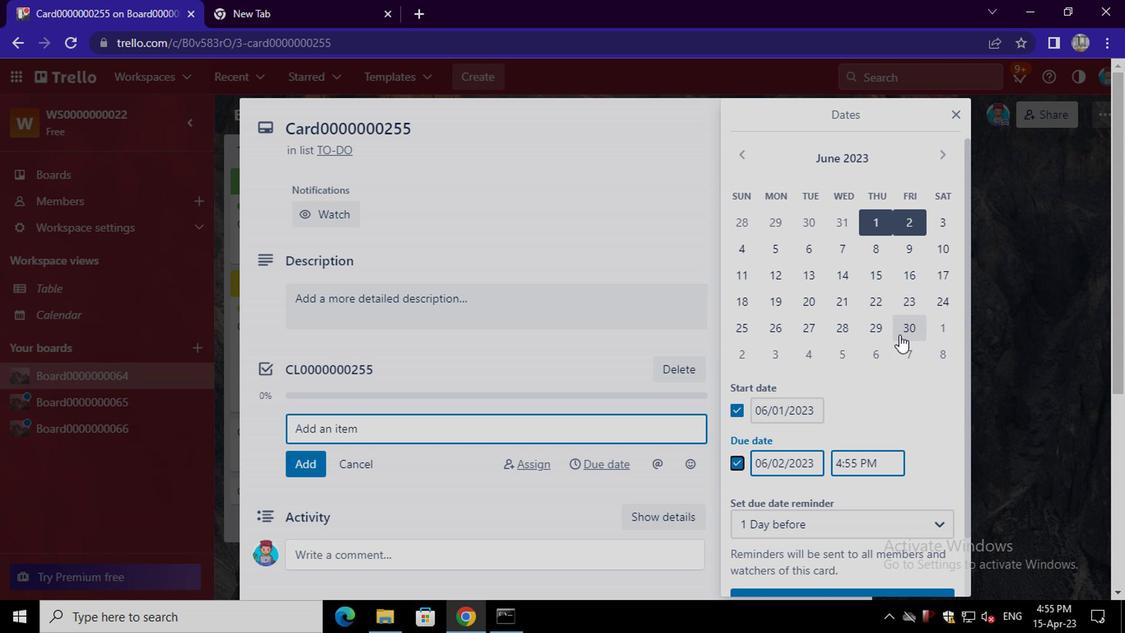 
Action: Mouse moved to (870, 610)
Screenshot: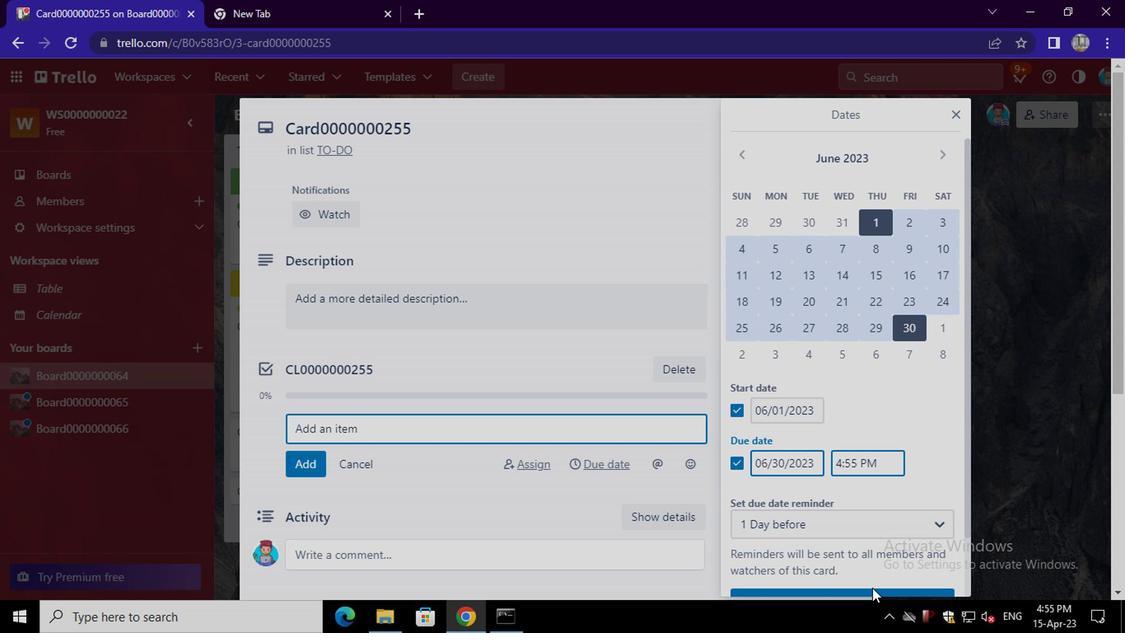 
Action: Mouse pressed left at (870, 610)
Screenshot: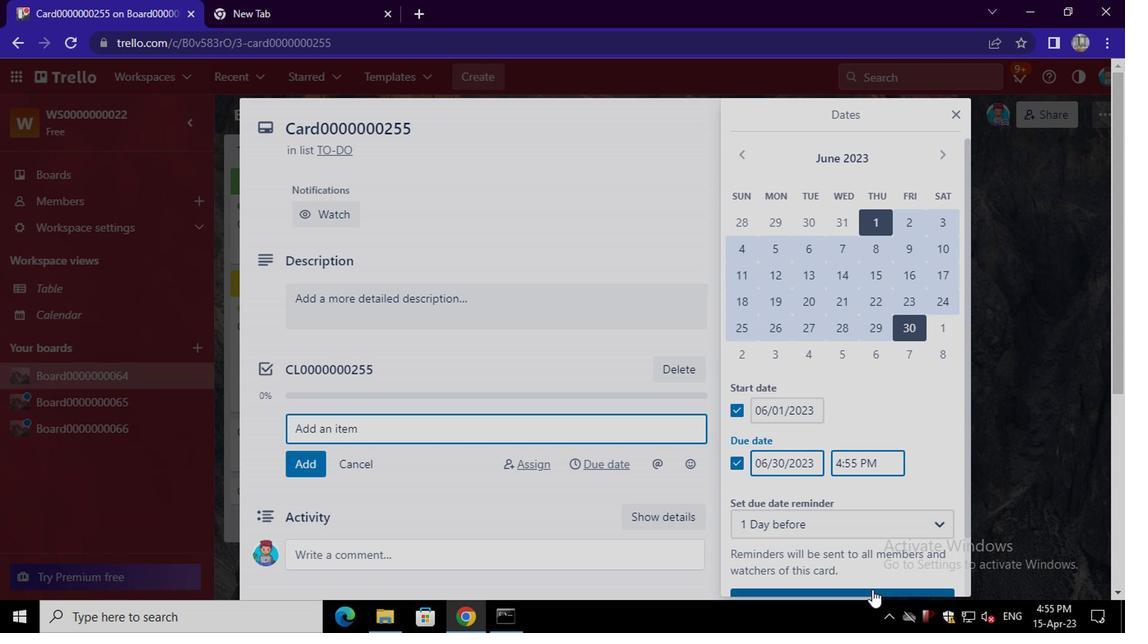 
Action: Mouse moved to (871, 610)
Screenshot: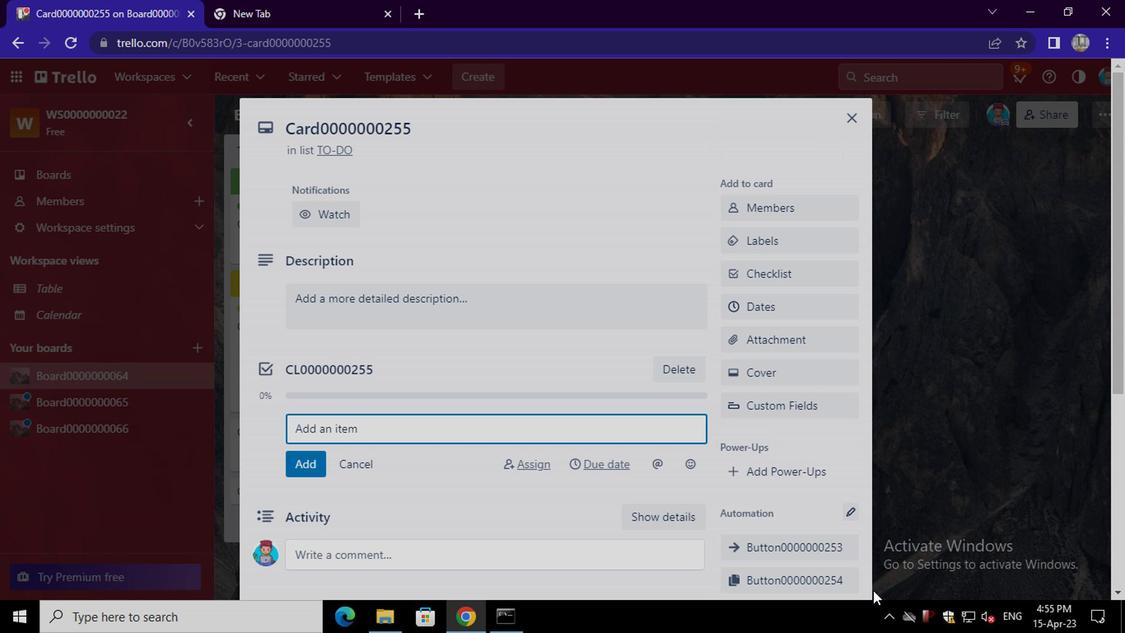 
